 Task: Add an event with the title Third Team Huddle, date '2023/10/03', time 8:50 AM to 10:50 AMand add a description: Participants will be divided into teams, ensuring a mix of individuals from different departments or backgrounds. This encourages cross-team collaboration and allows participants to interact with colleagues they may not typically work closely with., put the event into Orange category, logged in from the account softage.8@softage.netand send the event invitation to softage.2@softage.net and softage.3@softage.net. Set a reminder for the event 1 hour before
Action: Mouse moved to (118, 165)
Screenshot: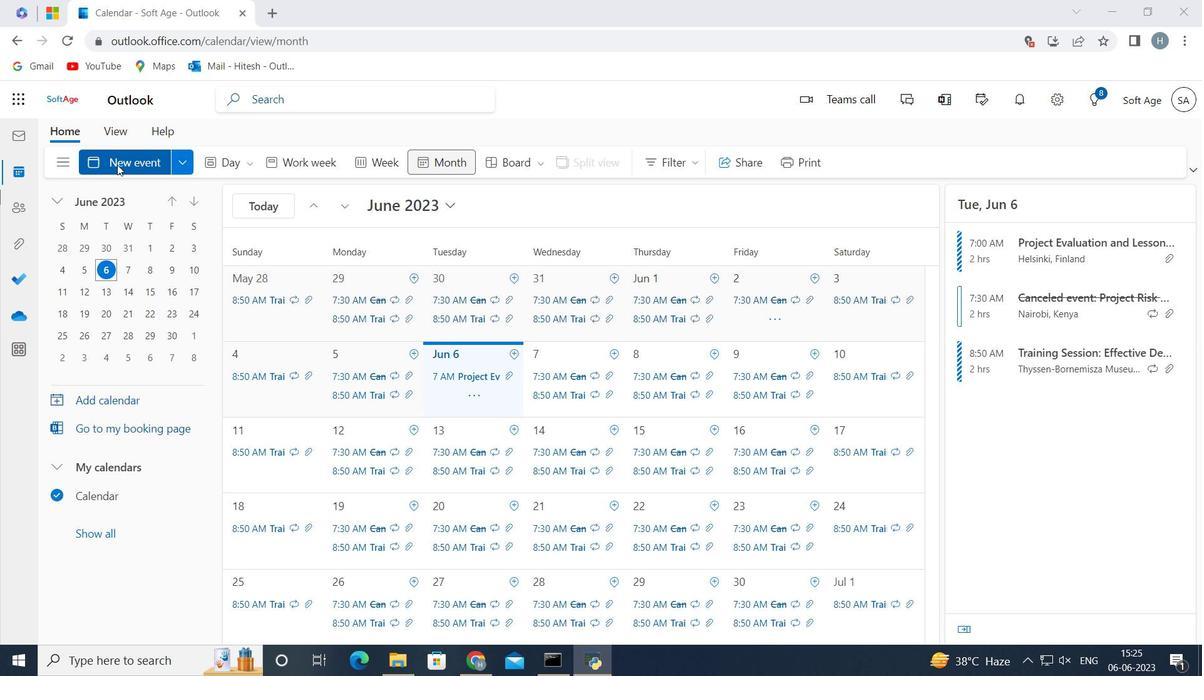 
Action: Mouse pressed left at (118, 165)
Screenshot: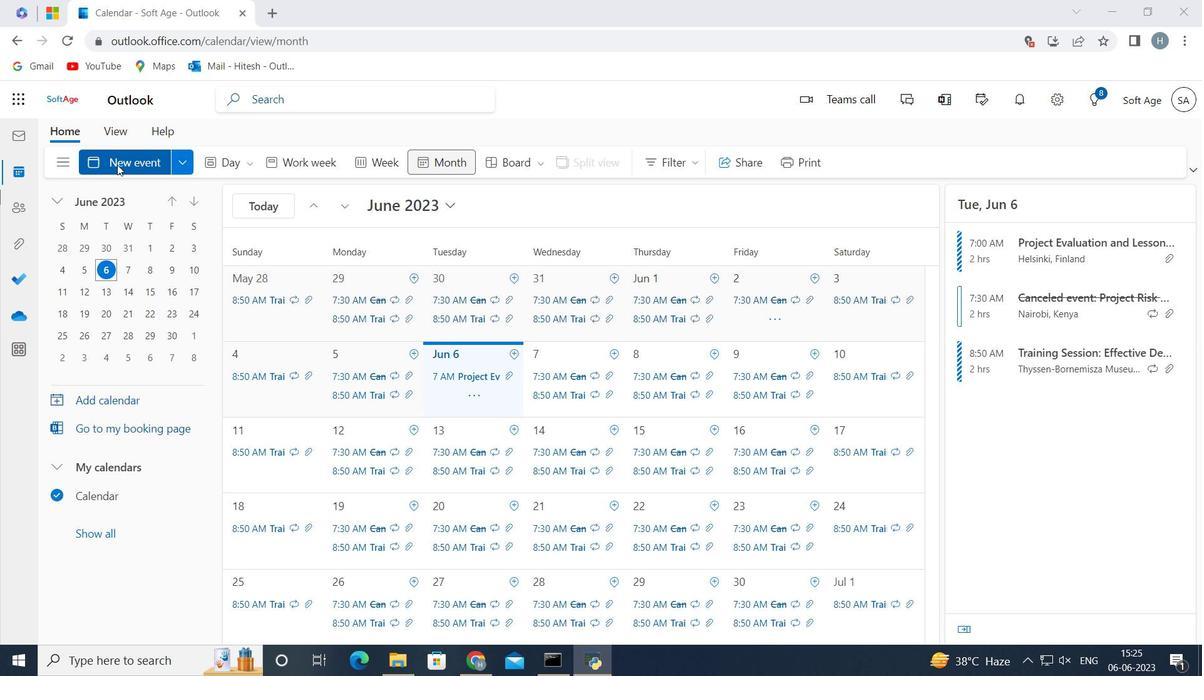 
Action: Mouse moved to (294, 253)
Screenshot: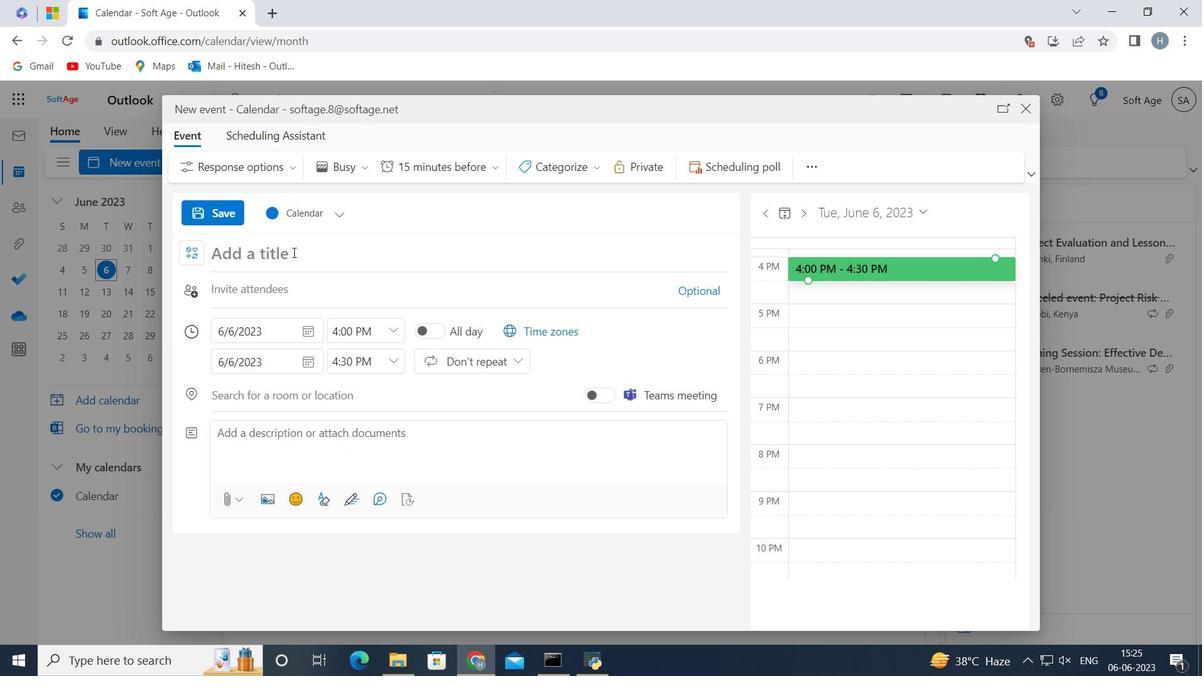 
Action: Mouse pressed left at (294, 253)
Screenshot: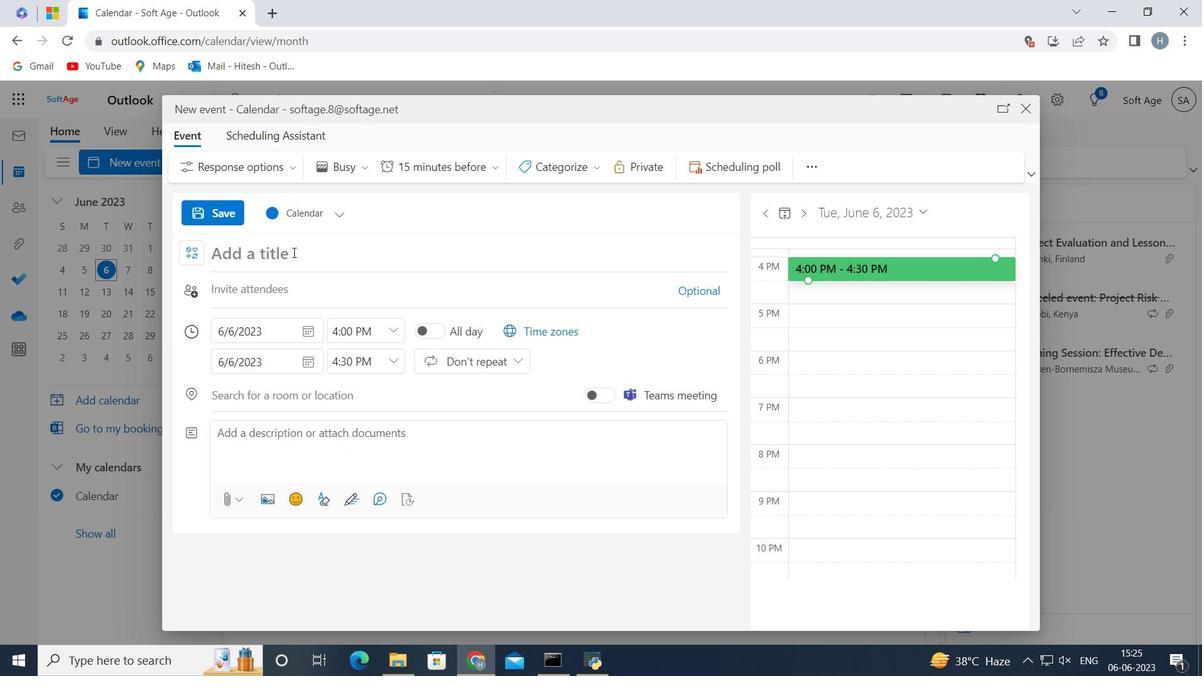 
Action: Key pressed <Key.shift>Third<Key.space><Key.shift>Team<Key.space><Key.shift>Huddle<Key.space>
Screenshot: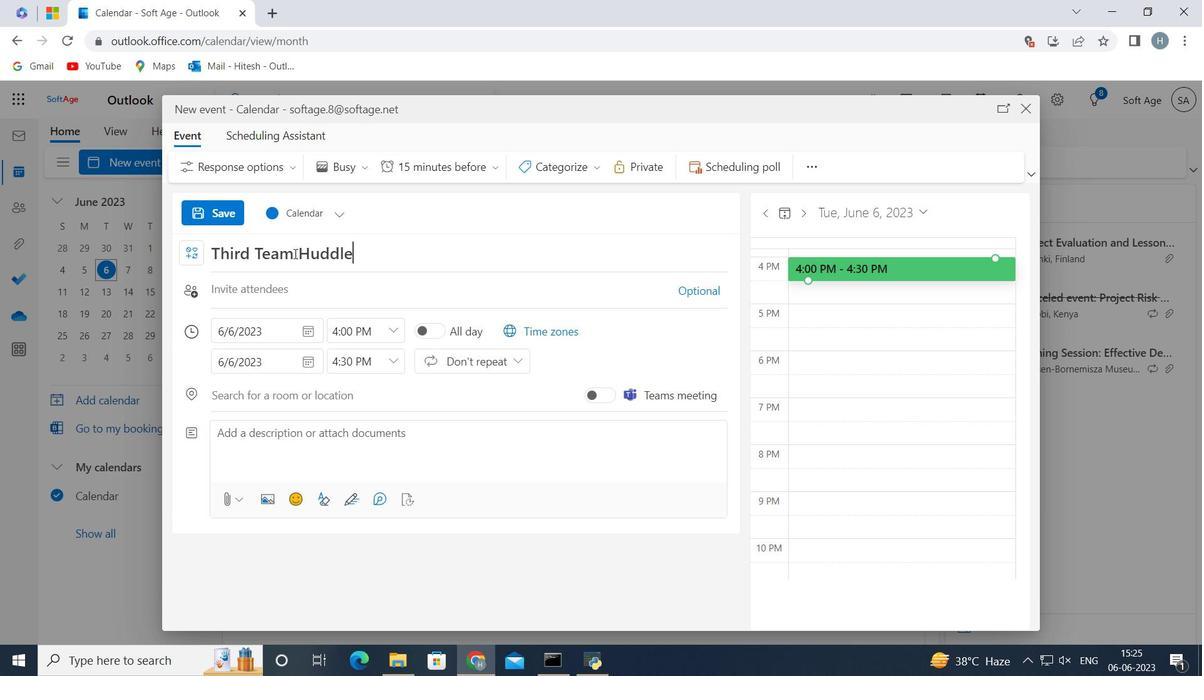 
Action: Mouse moved to (306, 333)
Screenshot: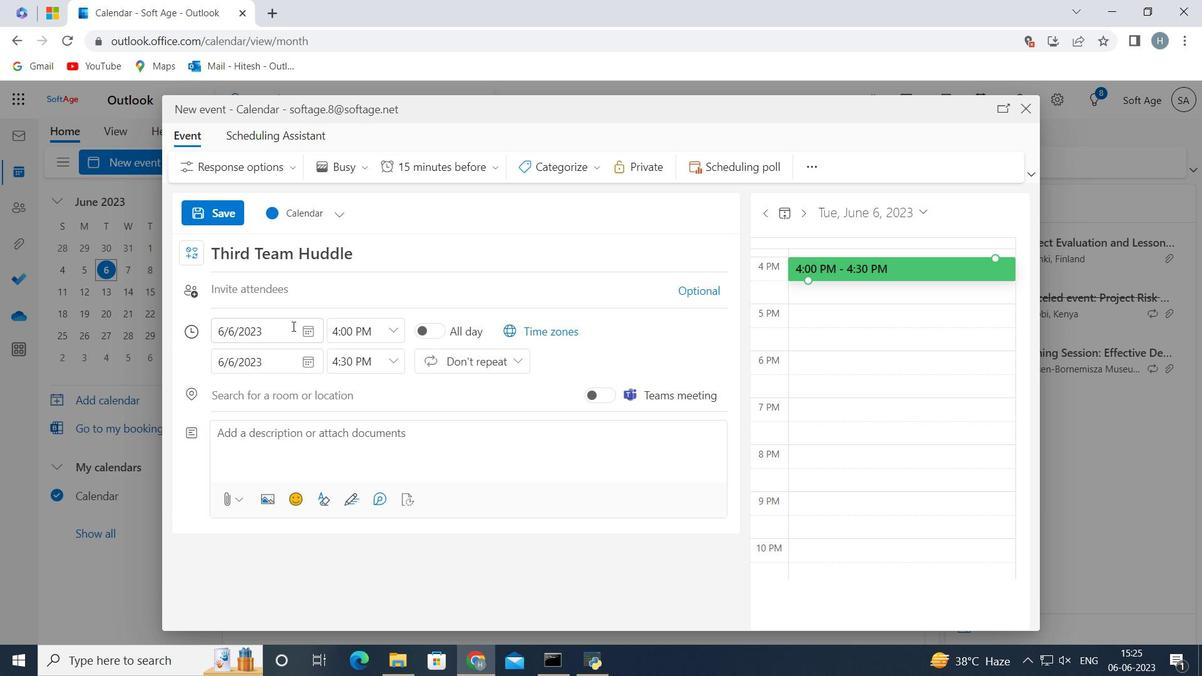 
Action: Mouse pressed left at (306, 333)
Screenshot: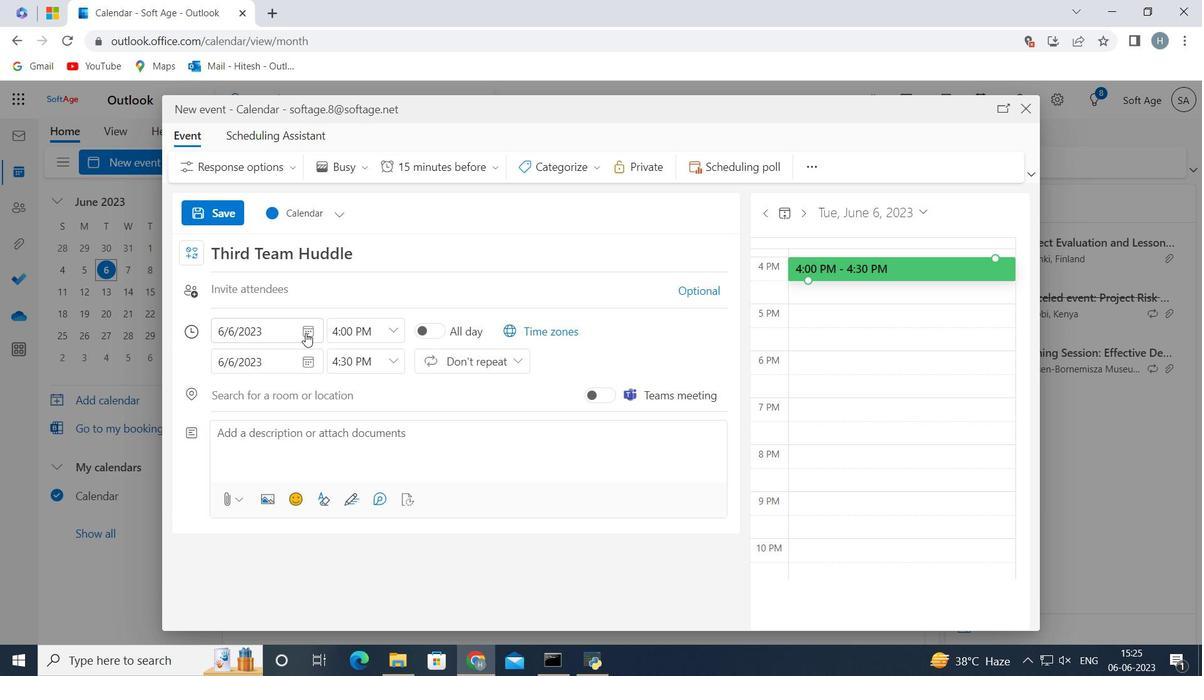 
Action: Mouse moved to (257, 361)
Screenshot: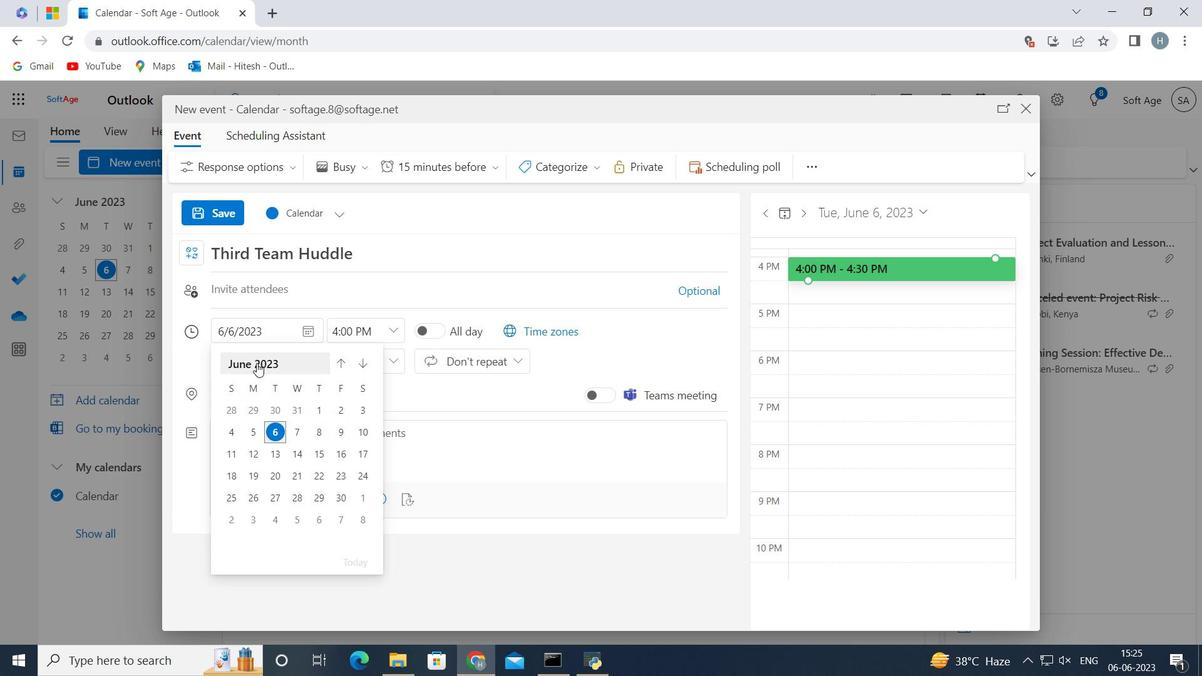 
Action: Mouse pressed left at (257, 361)
Screenshot: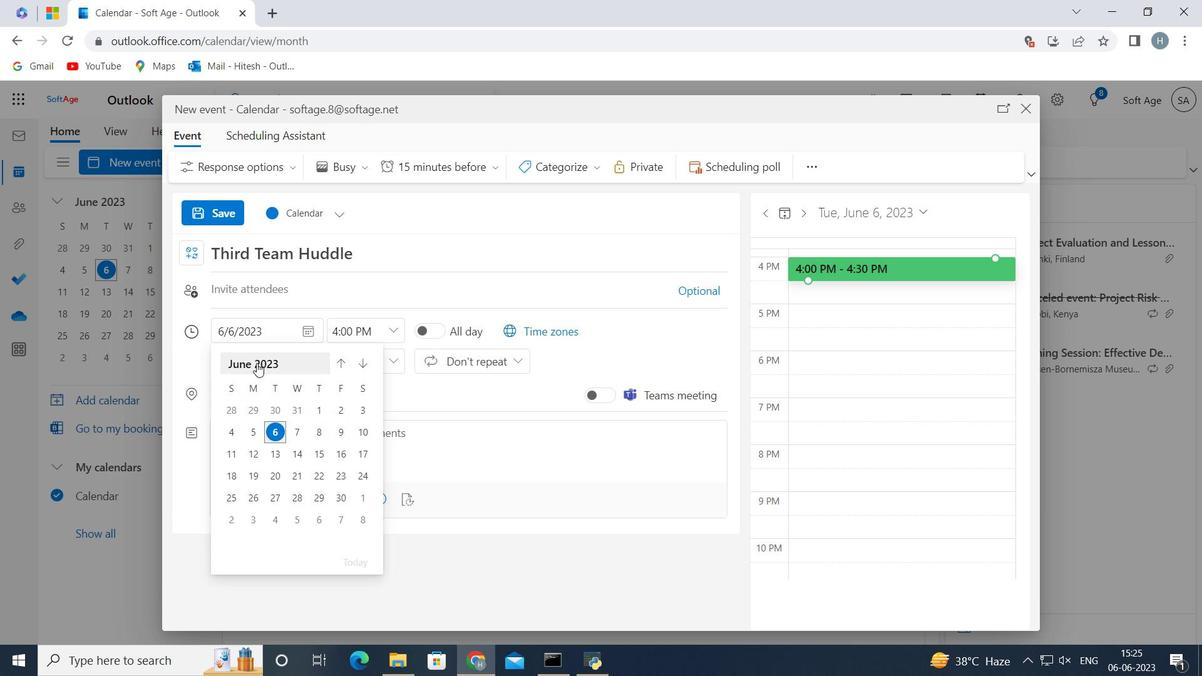 
Action: Mouse moved to (258, 361)
Screenshot: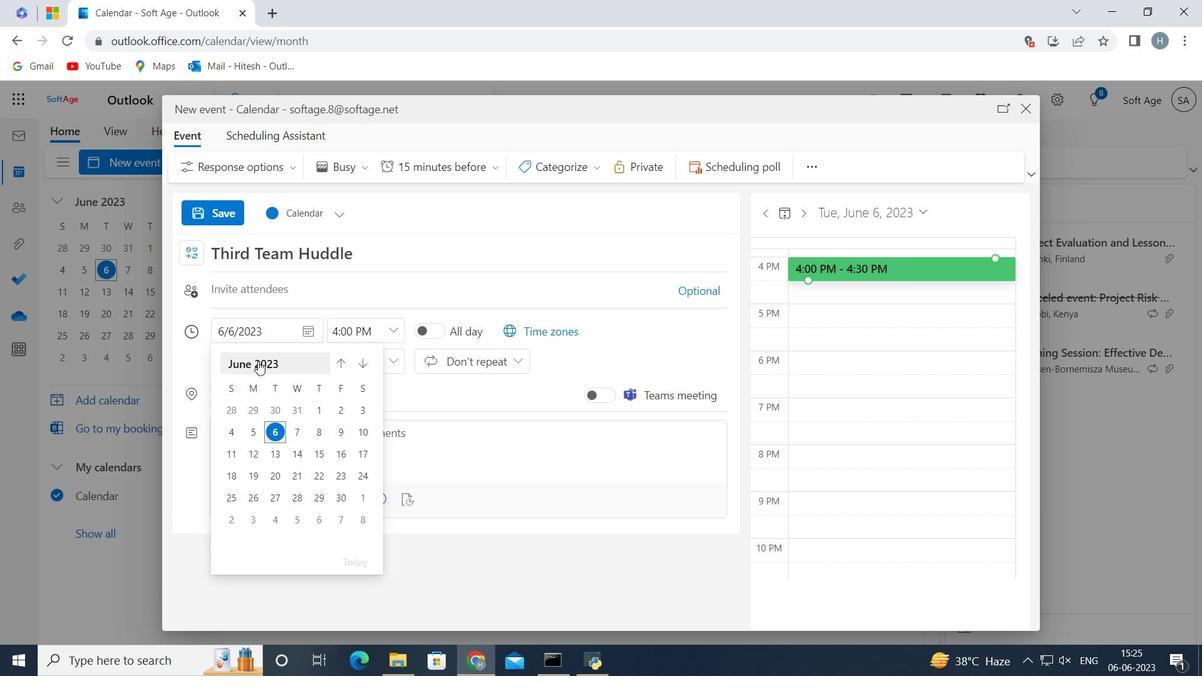 
Action: Mouse pressed left at (258, 361)
Screenshot: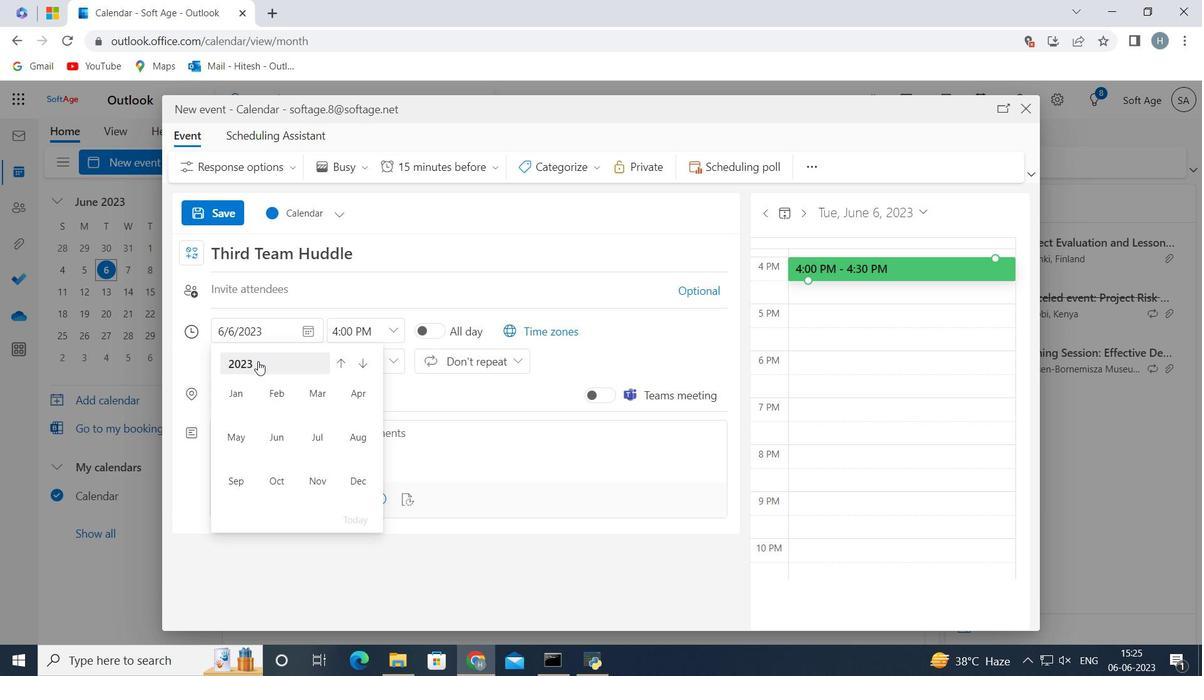 
Action: Mouse moved to (366, 396)
Screenshot: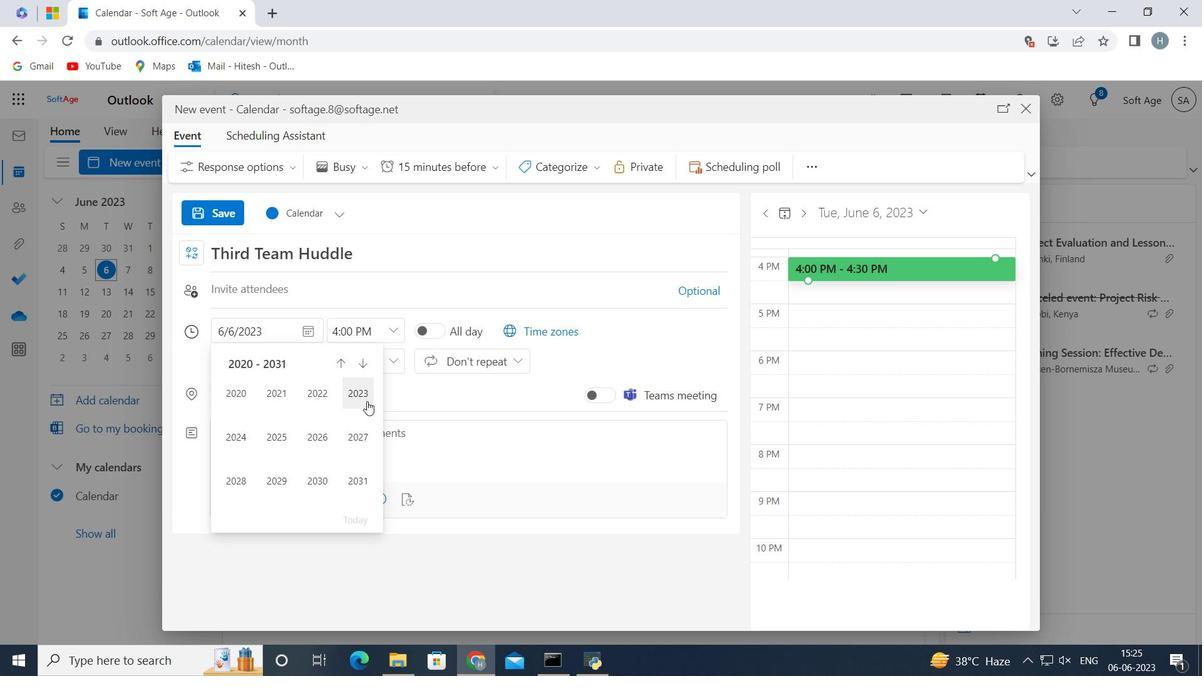 
Action: Mouse pressed left at (366, 396)
Screenshot: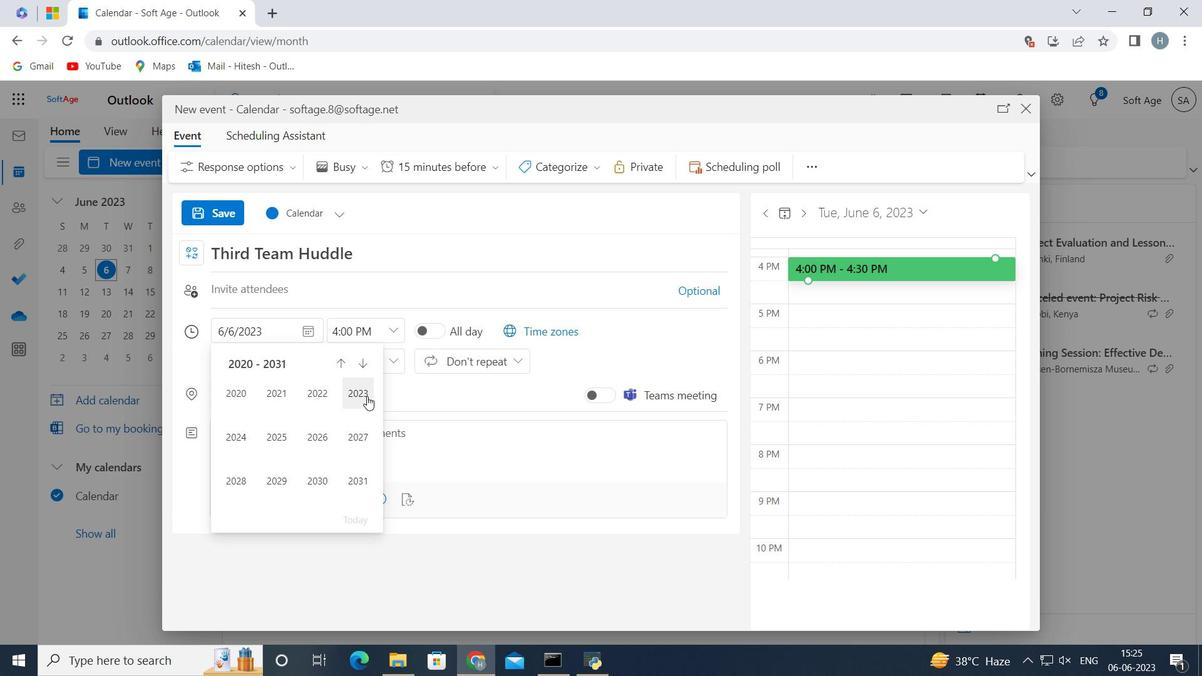 
Action: Mouse moved to (271, 479)
Screenshot: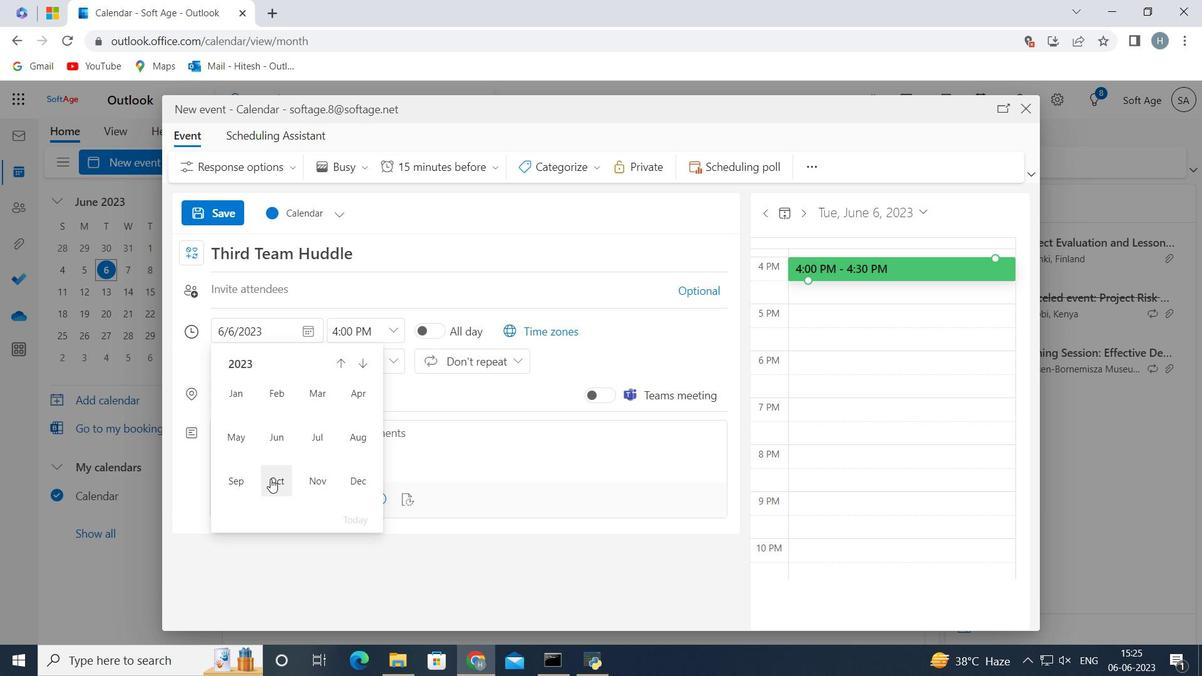 
Action: Mouse pressed left at (271, 479)
Screenshot: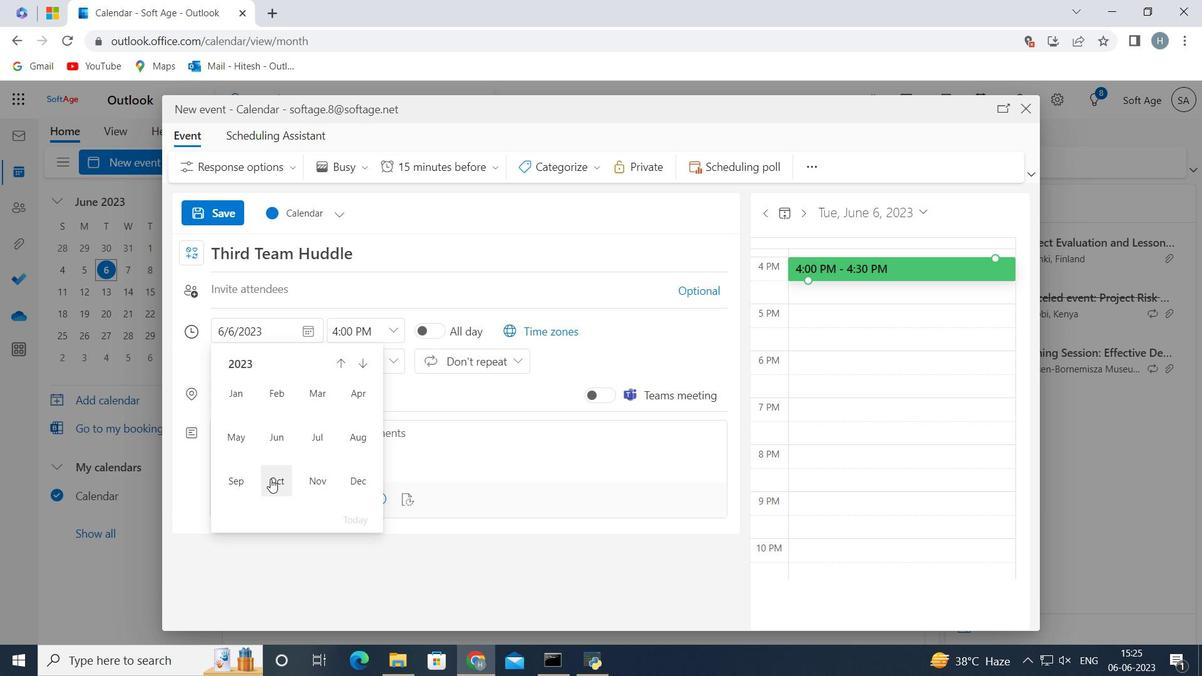 
Action: Mouse moved to (283, 409)
Screenshot: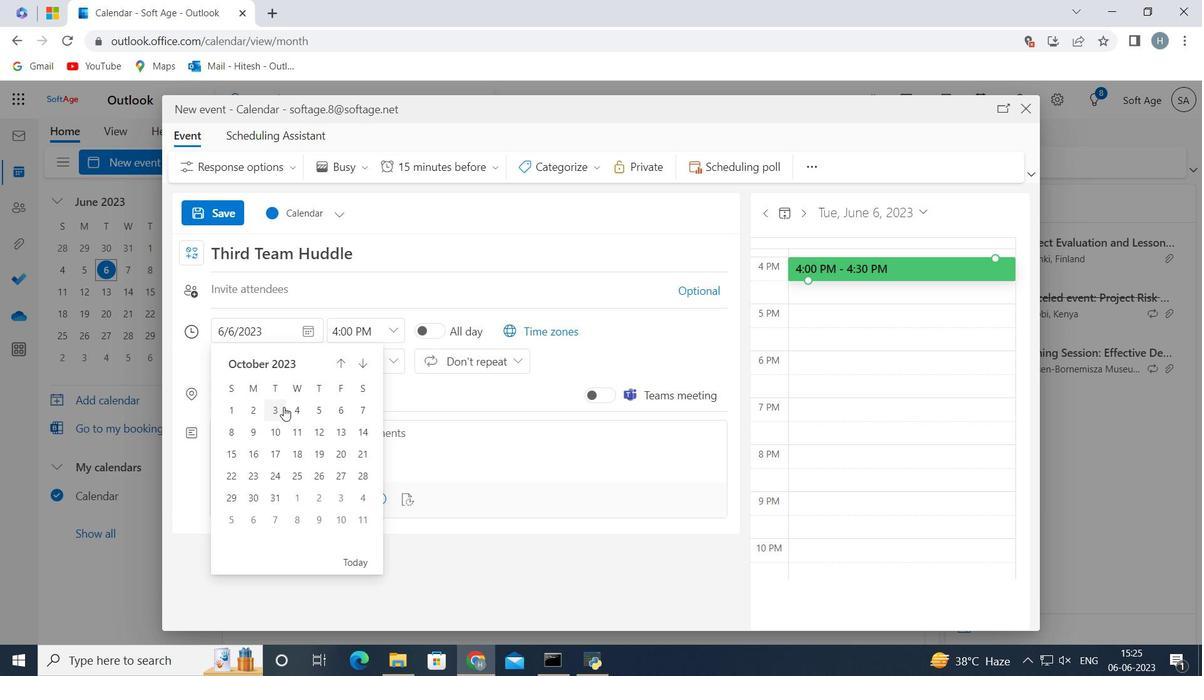 
Action: Mouse pressed left at (283, 409)
Screenshot: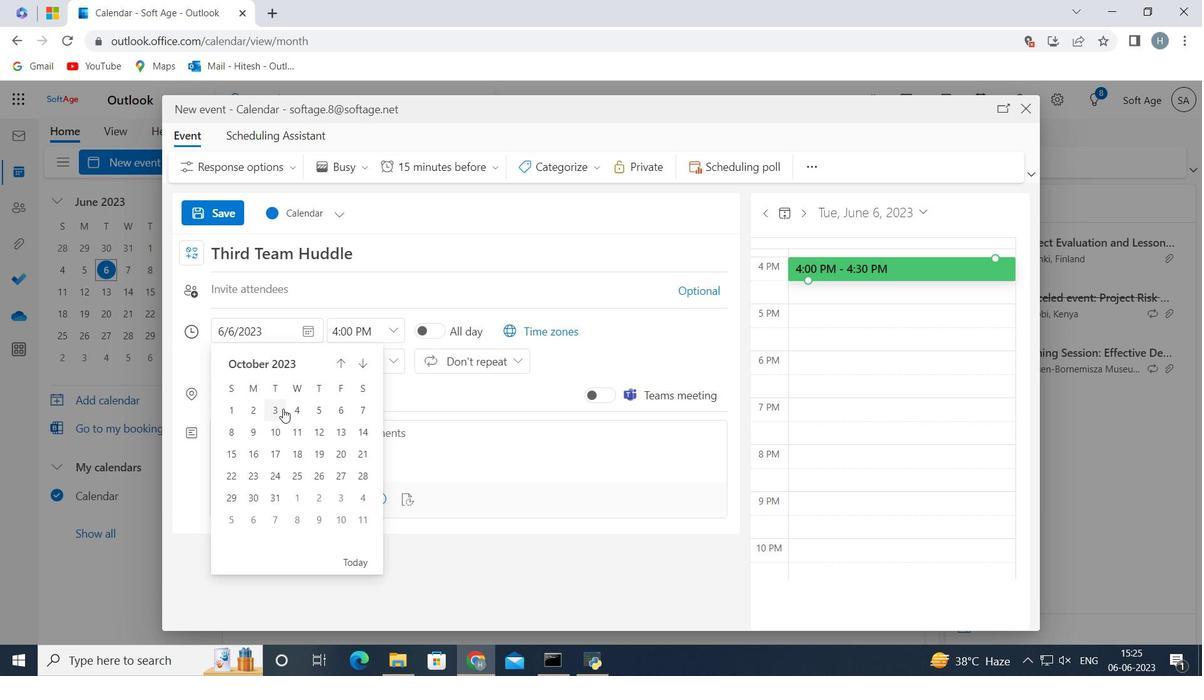 
Action: Mouse moved to (392, 331)
Screenshot: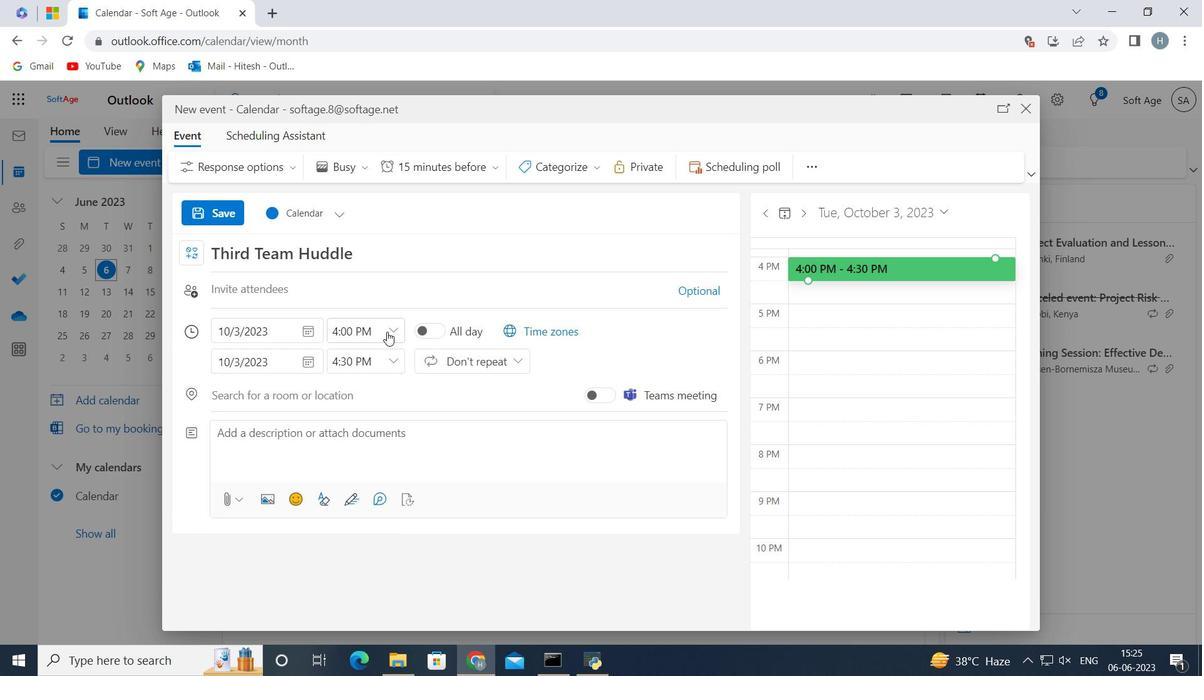 
Action: Mouse pressed left at (392, 331)
Screenshot: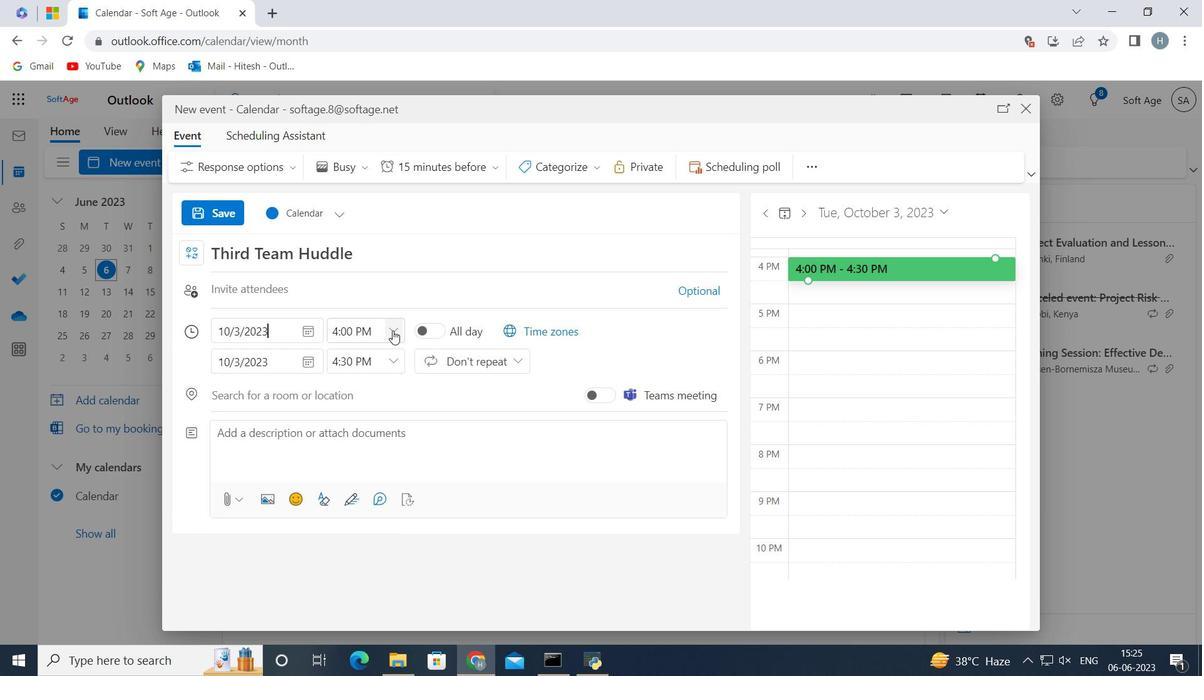
Action: Mouse moved to (377, 414)
Screenshot: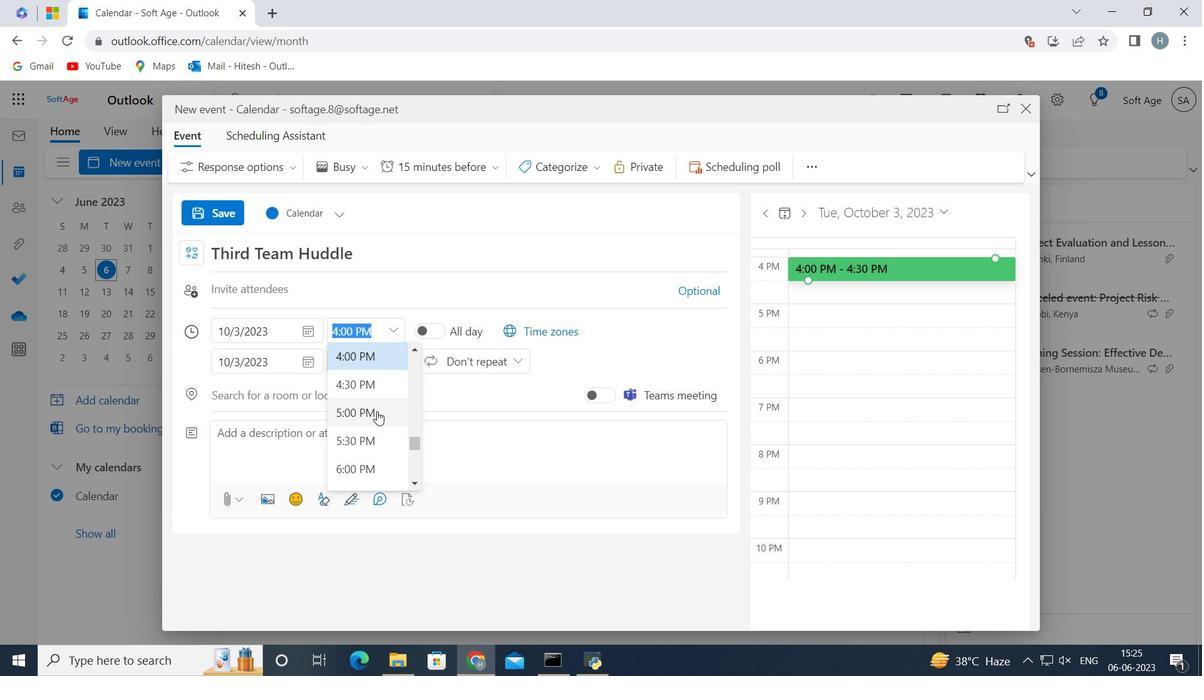 
Action: Mouse scrolled (377, 415) with delta (0, 0)
Screenshot: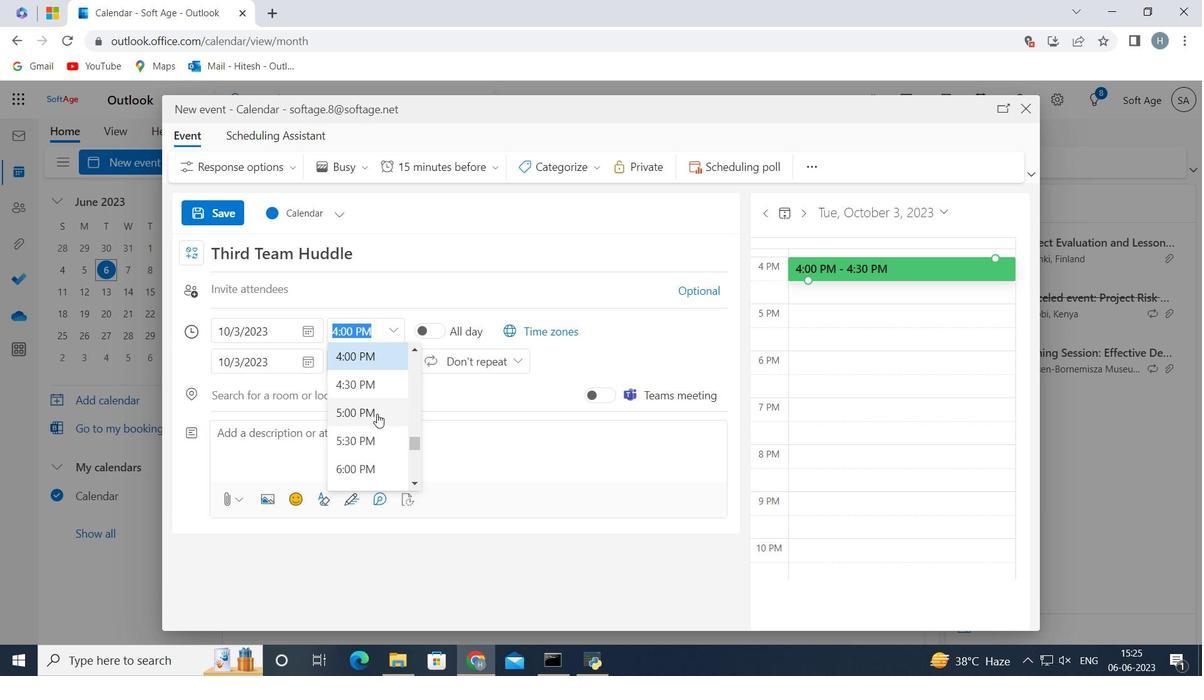 
Action: Mouse scrolled (377, 415) with delta (0, 0)
Screenshot: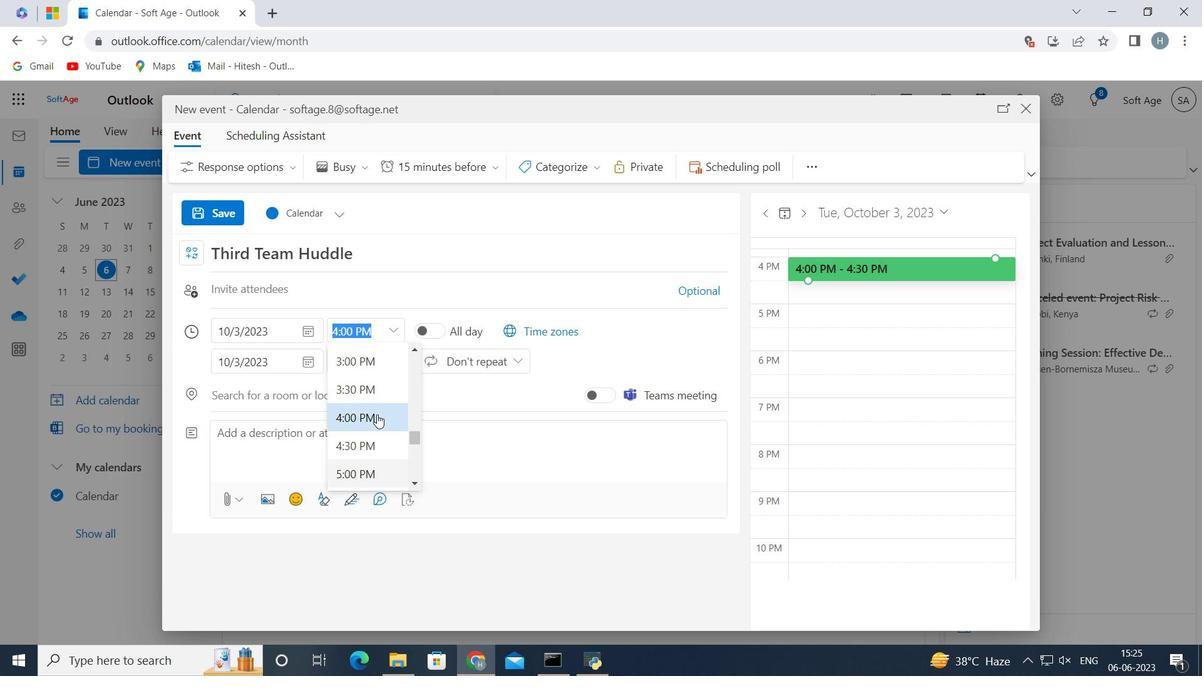 
Action: Mouse scrolled (377, 415) with delta (0, 0)
Screenshot: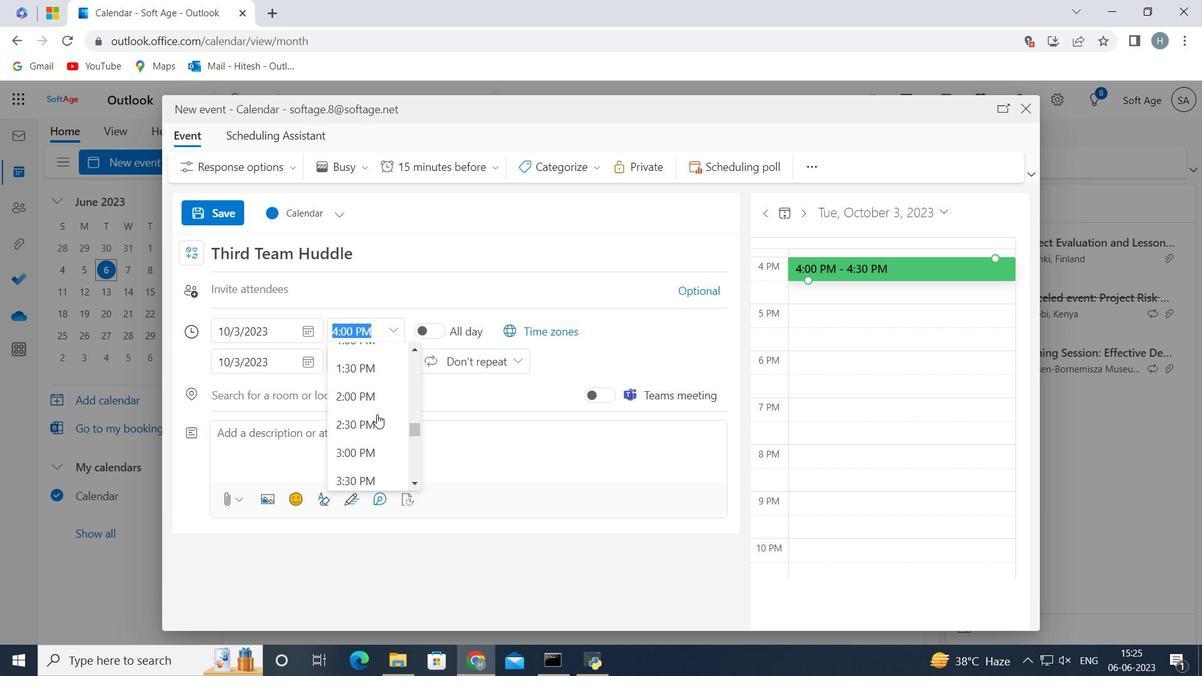 
Action: Mouse scrolled (377, 415) with delta (0, 0)
Screenshot: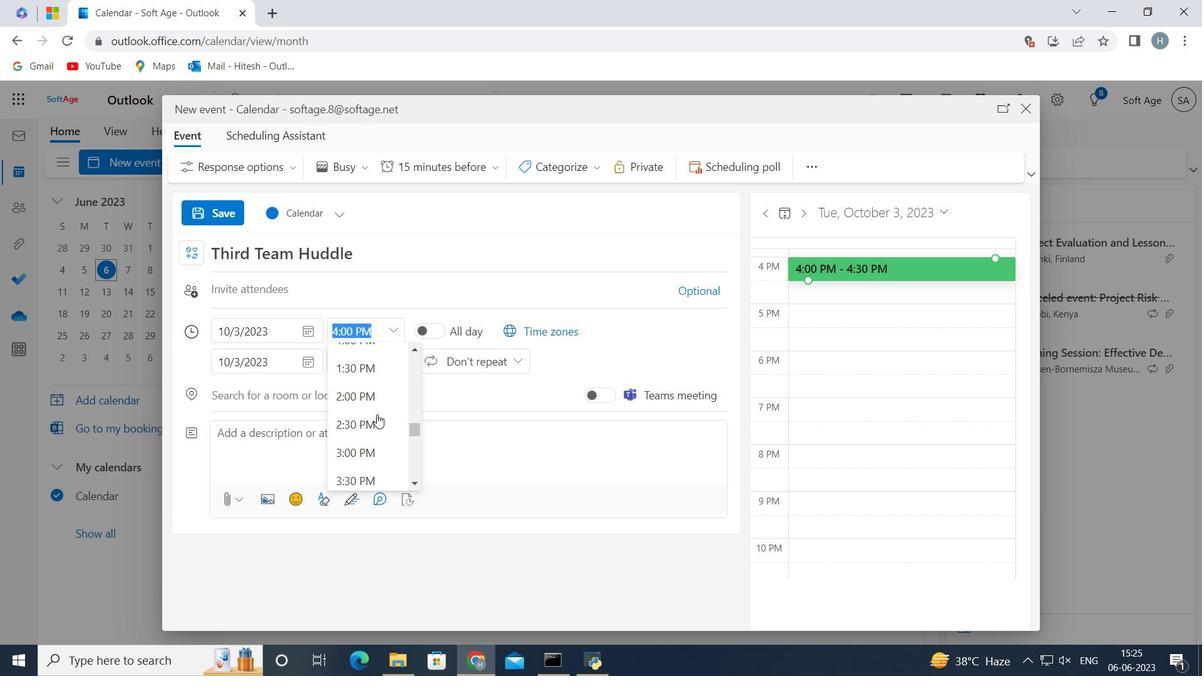 
Action: Mouse scrolled (377, 415) with delta (0, 0)
Screenshot: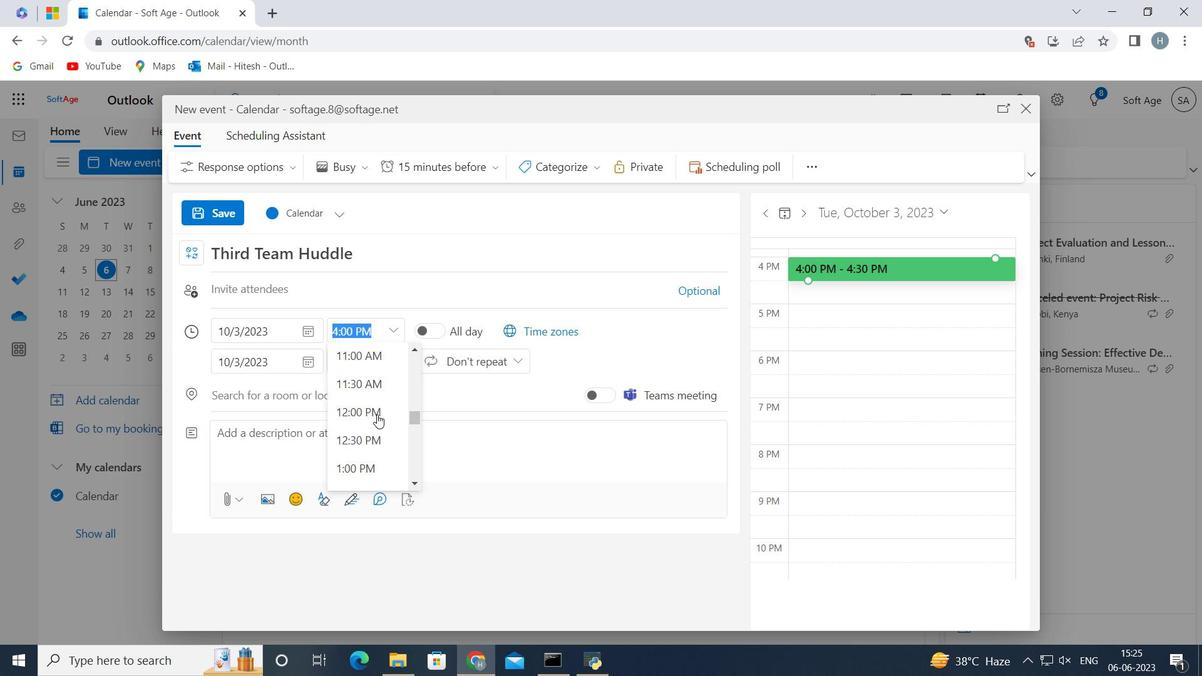 
Action: Mouse moved to (377, 415)
Screenshot: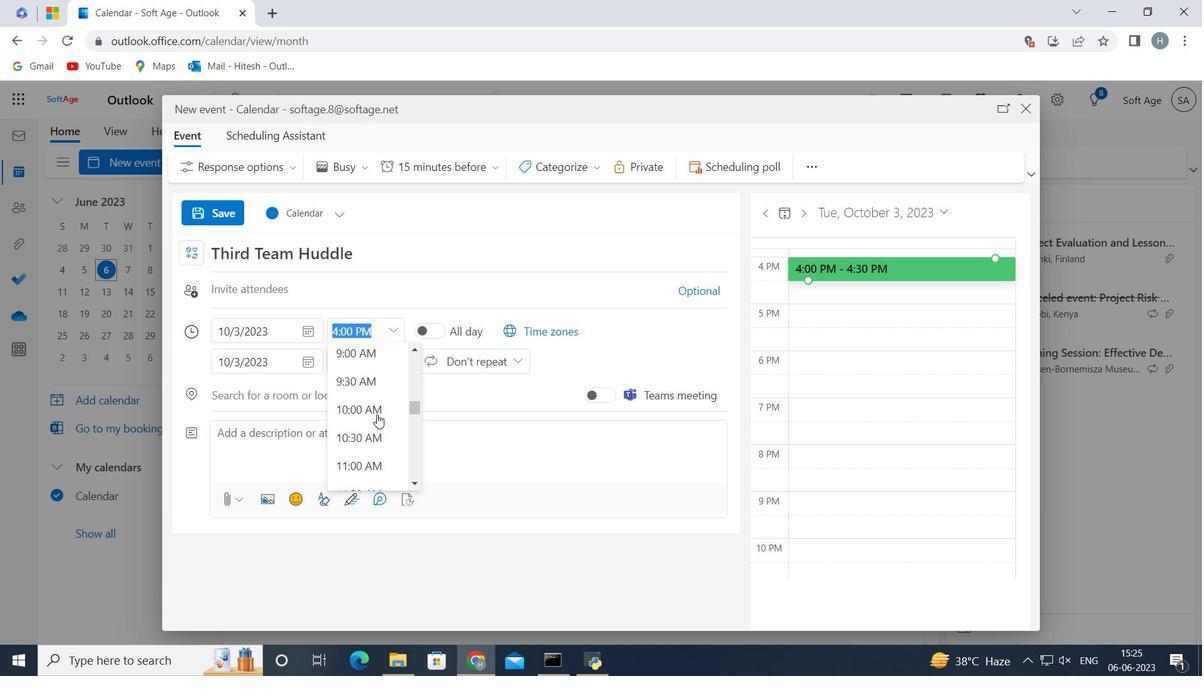 
Action: Mouse scrolled (377, 415) with delta (0, 0)
Screenshot: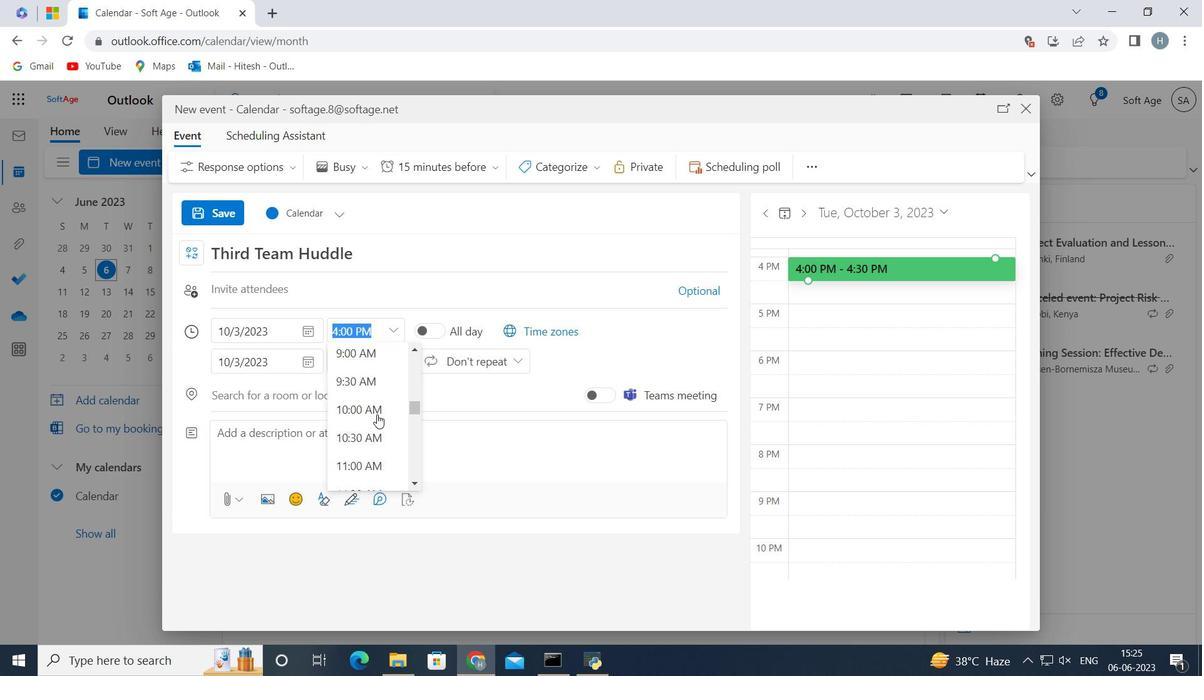 
Action: Mouse moved to (355, 399)
Screenshot: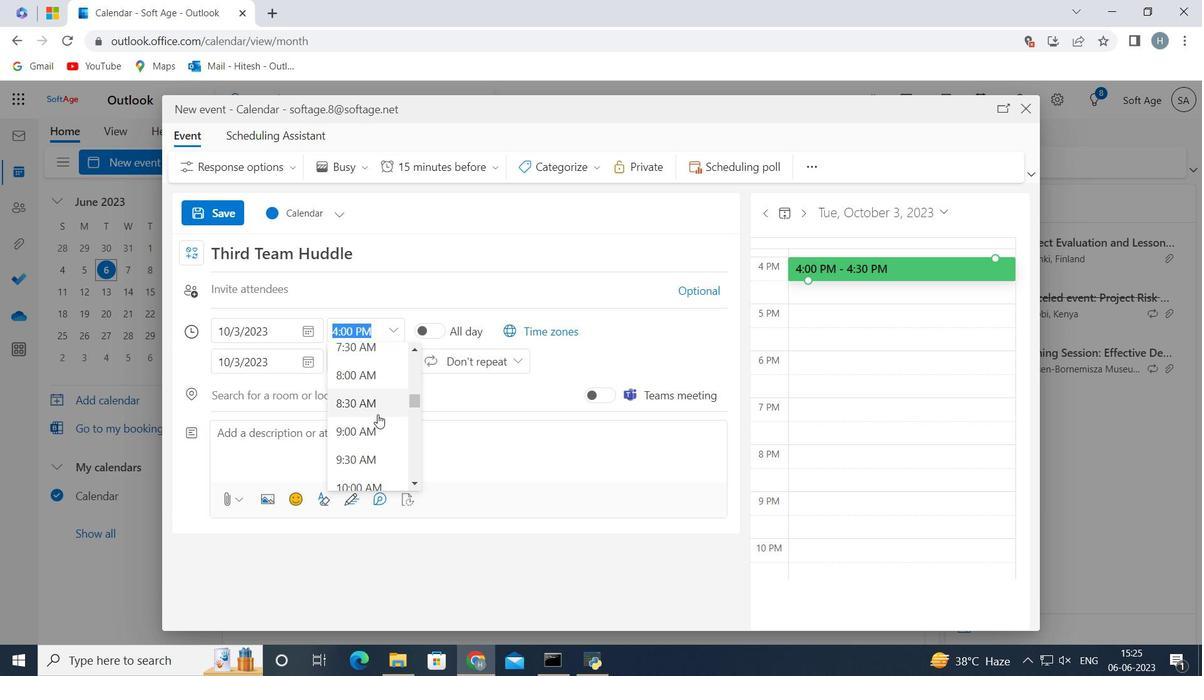 
Action: Mouse pressed left at (355, 399)
Screenshot: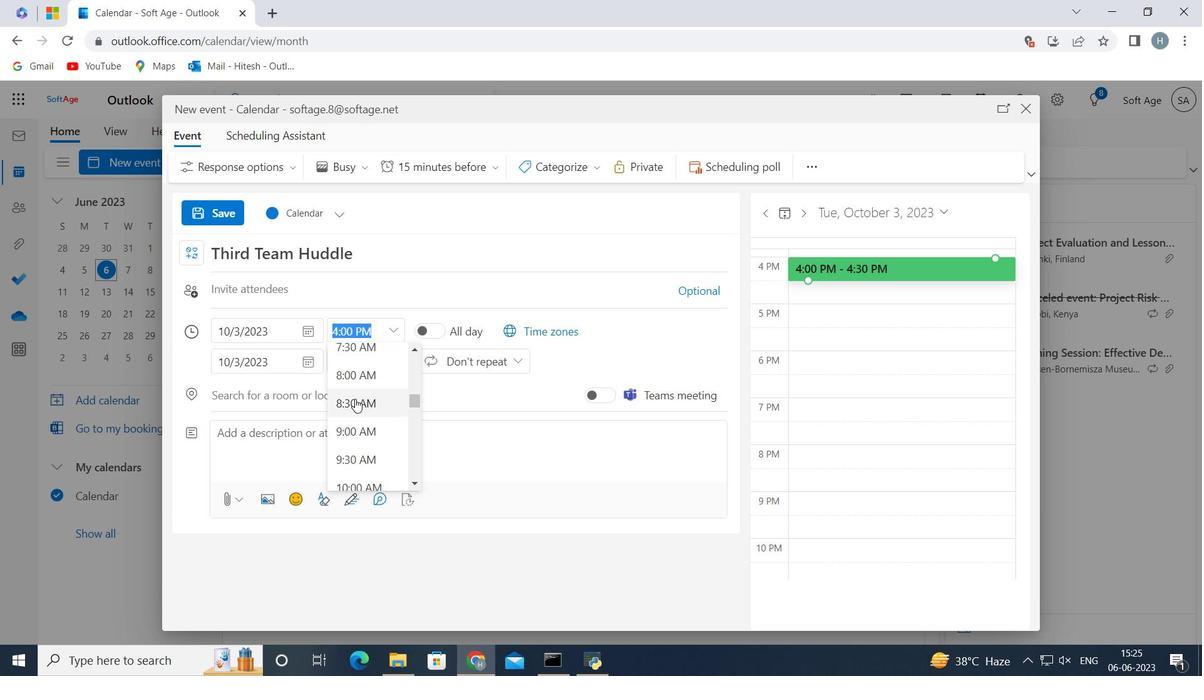 
Action: Mouse moved to (352, 328)
Screenshot: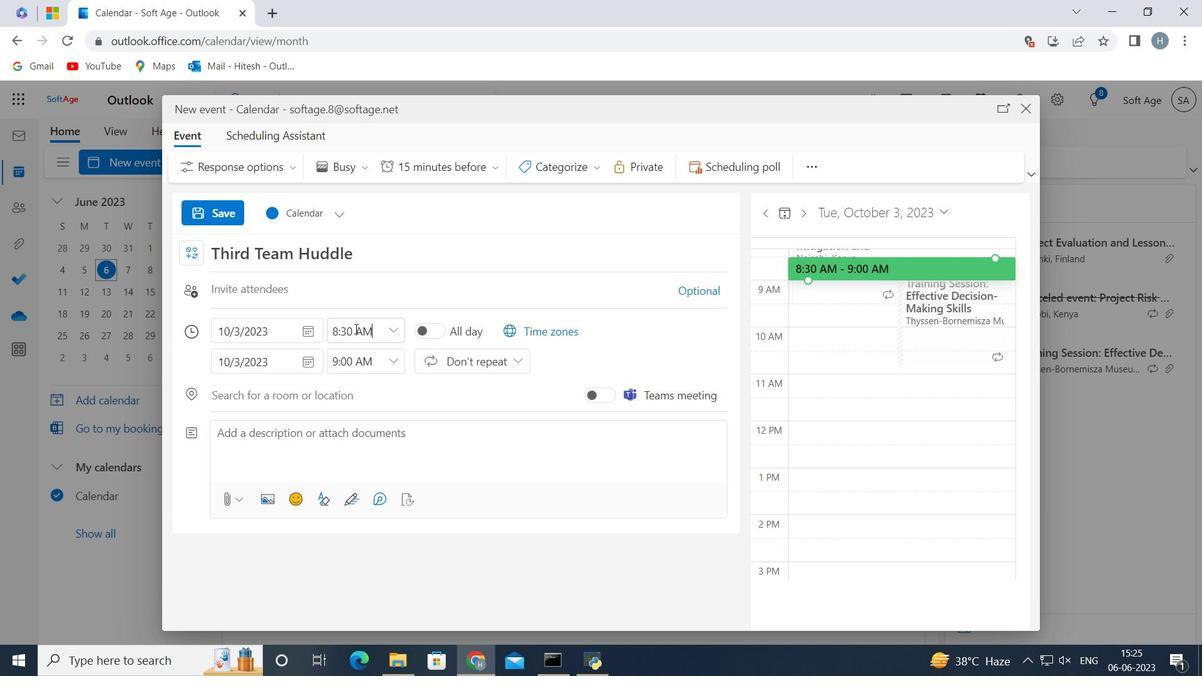 
Action: Mouse pressed left at (352, 328)
Screenshot: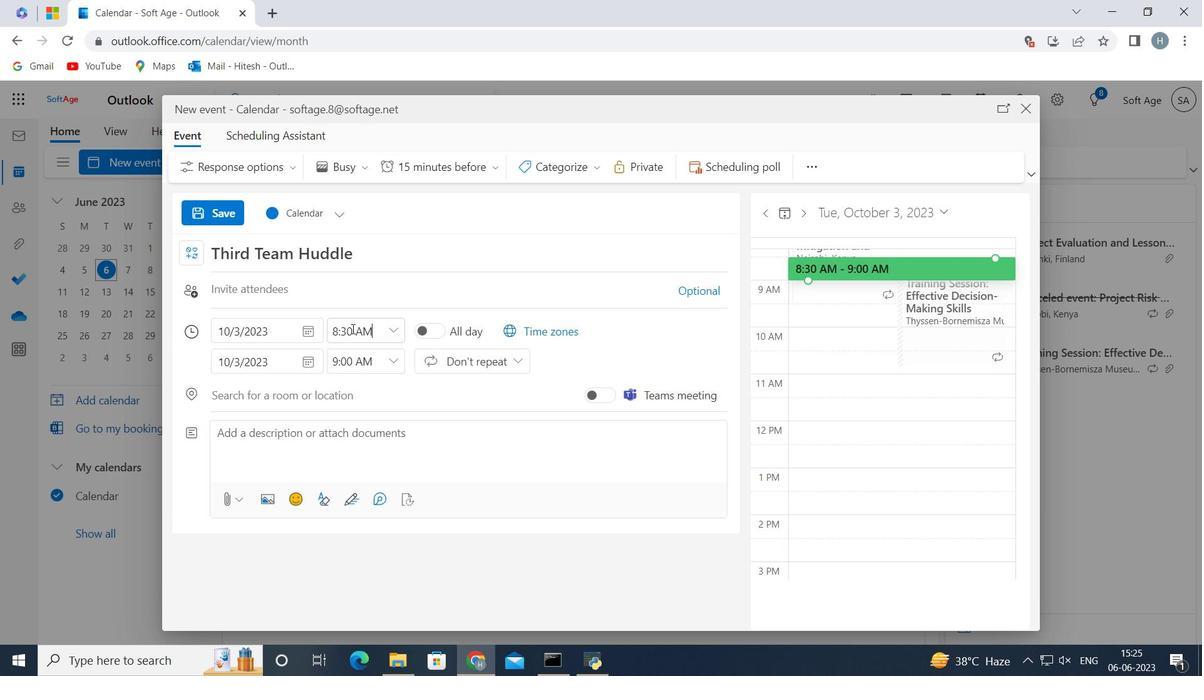 
Action: Key pressed <Key.backspace><Key.backspace>50
Screenshot: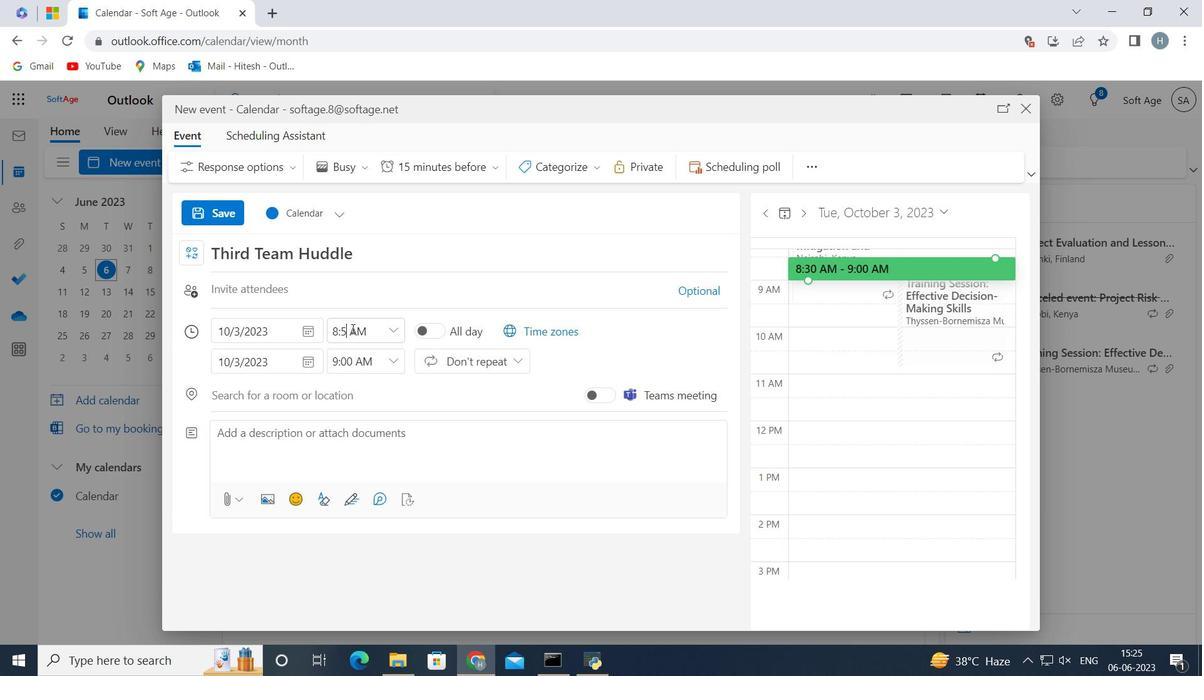 
Action: Mouse moved to (395, 358)
Screenshot: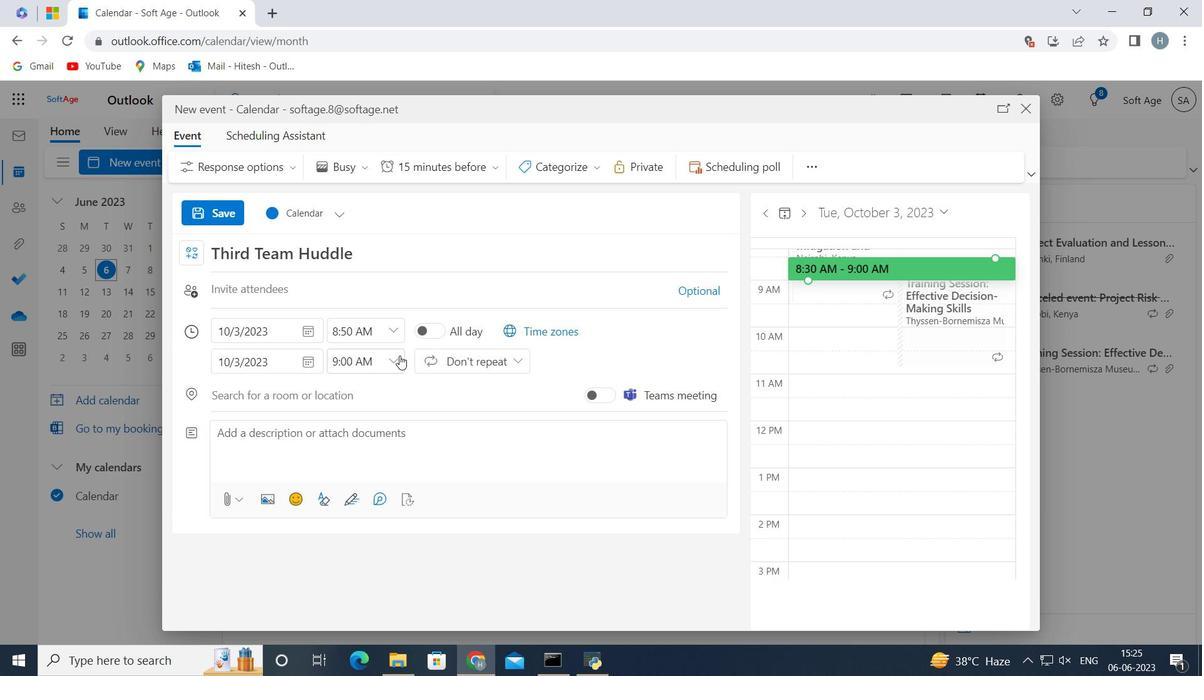 
Action: Mouse pressed left at (395, 358)
Screenshot: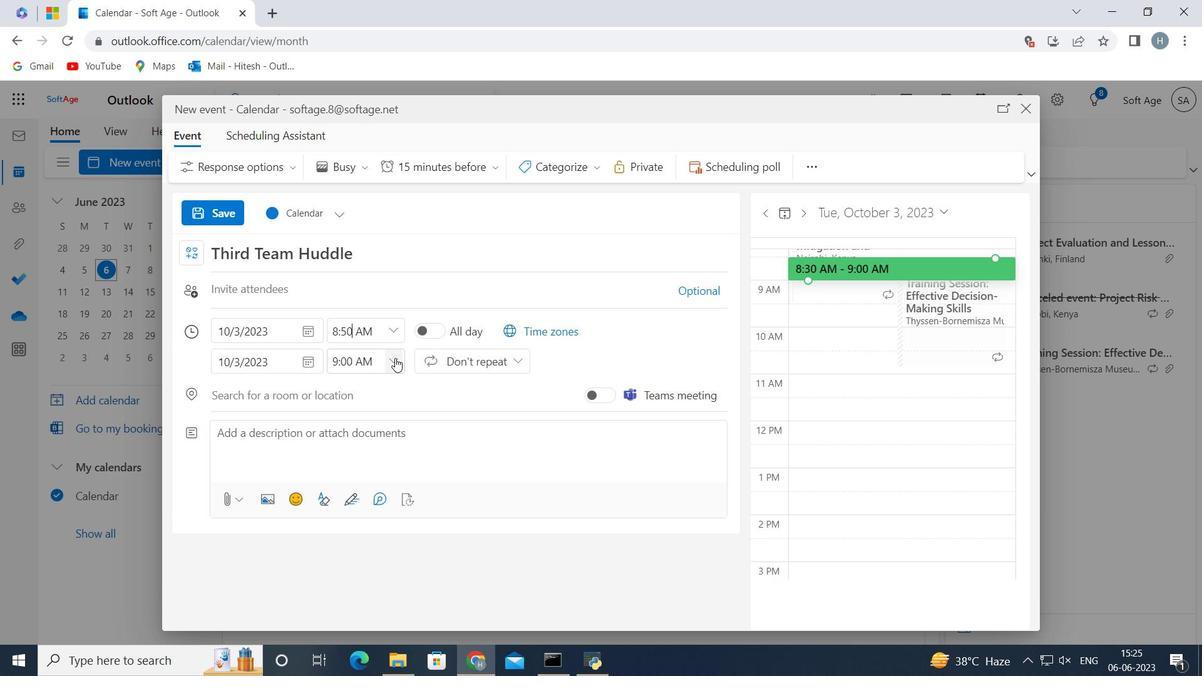 
Action: Mouse moved to (396, 475)
Screenshot: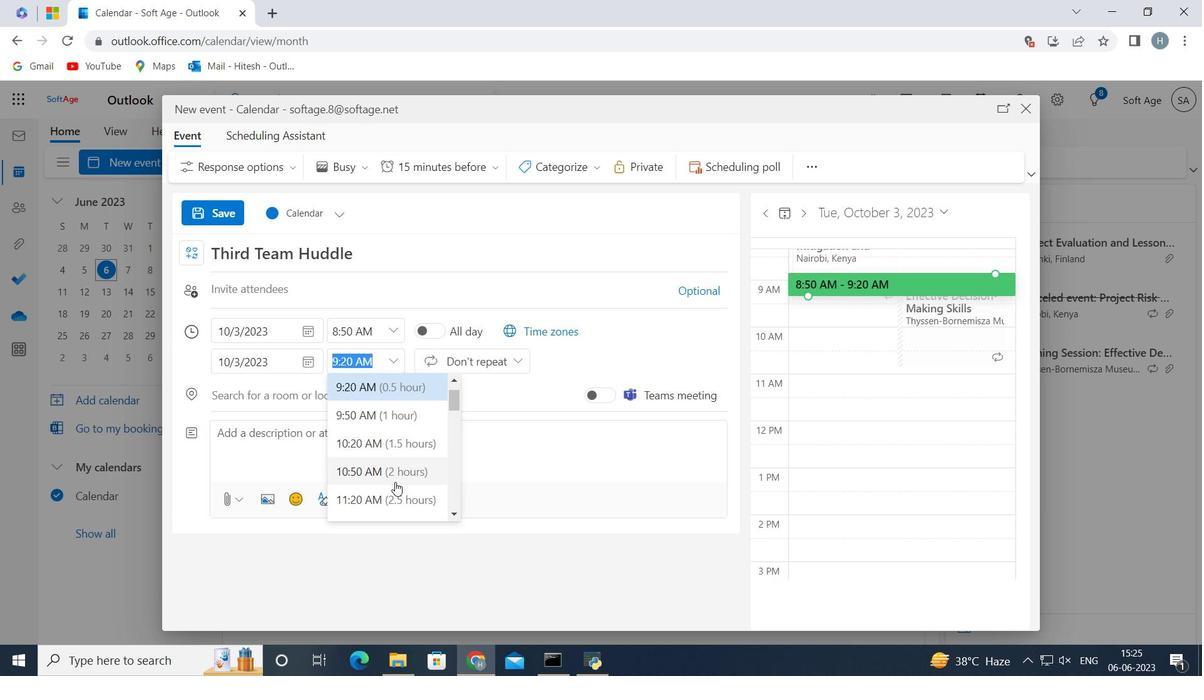 
Action: Mouse pressed left at (396, 475)
Screenshot: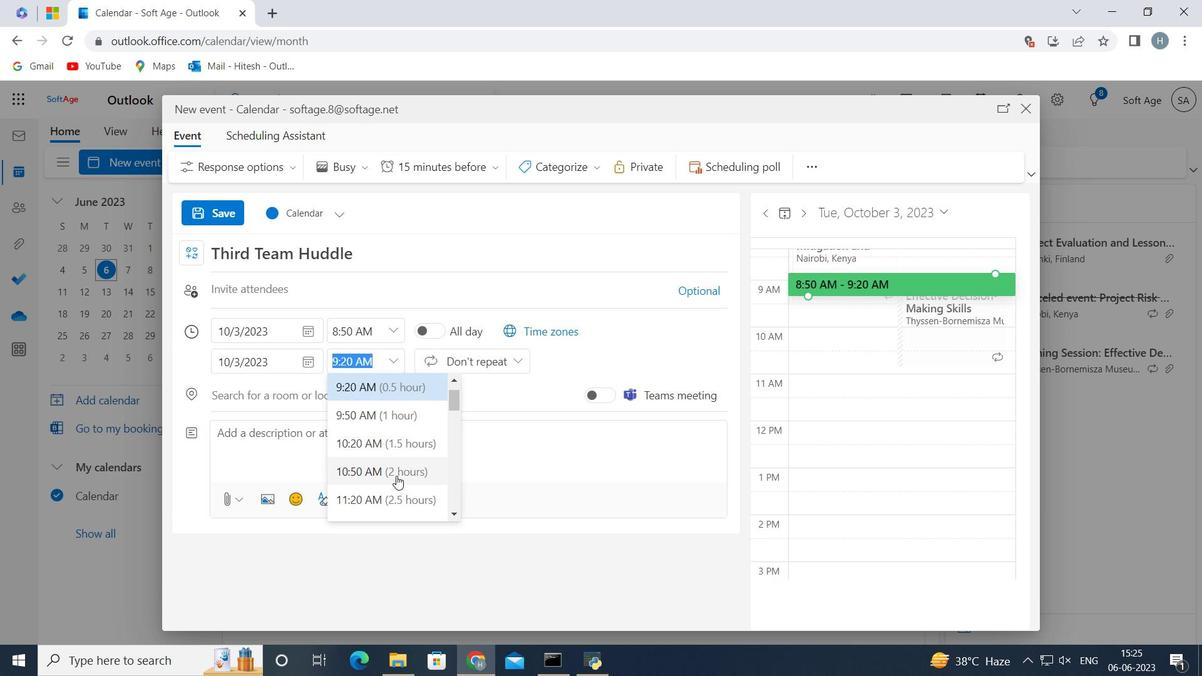 
Action: Mouse moved to (413, 437)
Screenshot: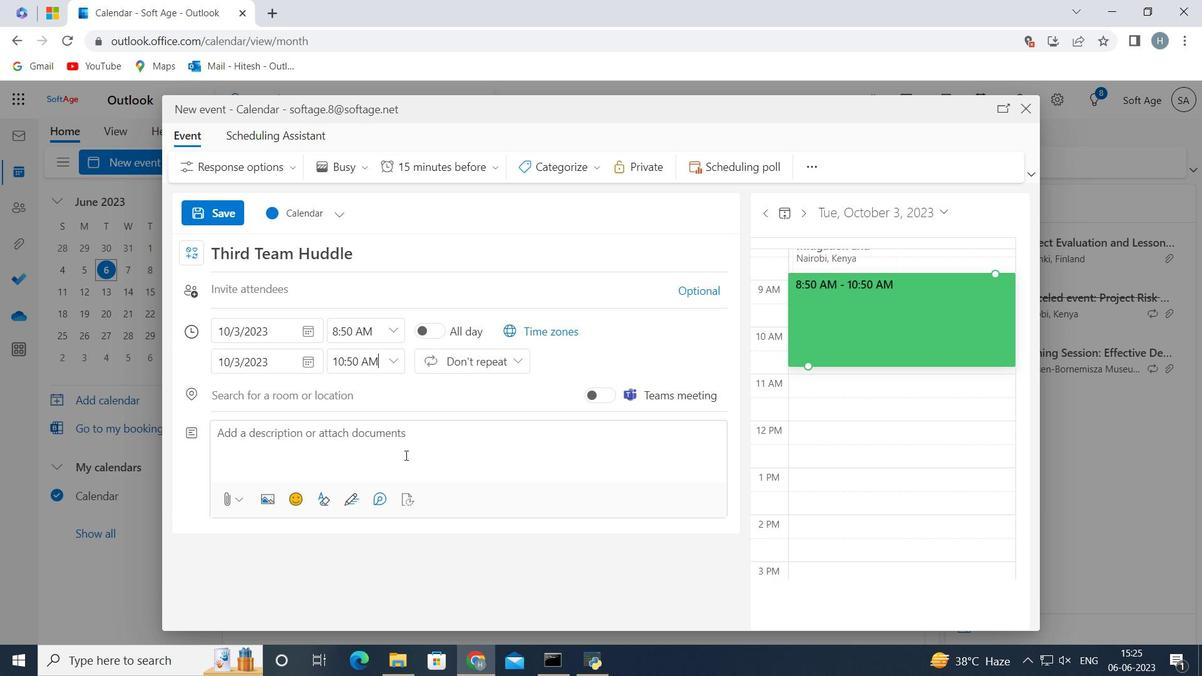 
Action: Mouse pressed left at (413, 437)
Screenshot: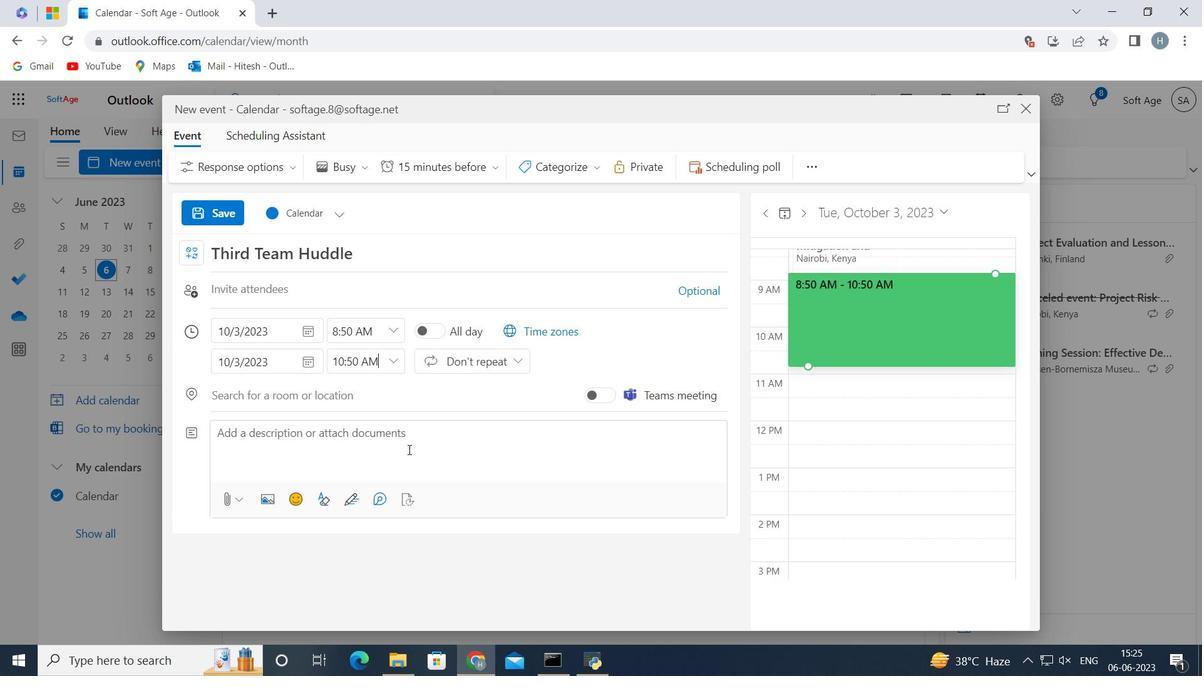 
Action: Key pressed <Key.shift>Participants<Key.space>will<Key.space>be<Key.space>divided<Key.space>into<Key.space>tr<Key.backspace>eams,<Key.space>ensuring<Key.space>a<Key.space>mix<Key.space>of<Key.space>individuals<Key.space>from<Key.space>different<Key.space>departments<Key.space>or<Key.space>bachgrounds.<Key.space><Key.shift>This<Key.backspace><Key.backspace><Key.backspace><Key.backspace><Key.backspace><Key.backspace><Key.backspace><Key.backspace><Key.backspace><Key.backspace><Key.backspace><Key.backspace><Key.backspace><Key.backspace>kgrounds.<Key.space><Key.shift>This<Key.space>encourage<Key.space>cross-team<Key.space>collav<Key.backspace>boration<Key.space>and<Key.space>allows<Key.space>participants<Key.space>r<Key.backspace>to<Key.space>interect<Key.space>with<Key.backspace><Key.backspace><Key.backspace><Key.backspace><Key.backspace><Key.backspace><Key.backspace><Key.backspace>act<Key.space>with<Key.space>colleagues<Key.space>they<Key.space>may<Key.space>not<Key.space>typically<Key.space>work<Key.space>closely<Key.space>with.<Key.space>
Screenshot: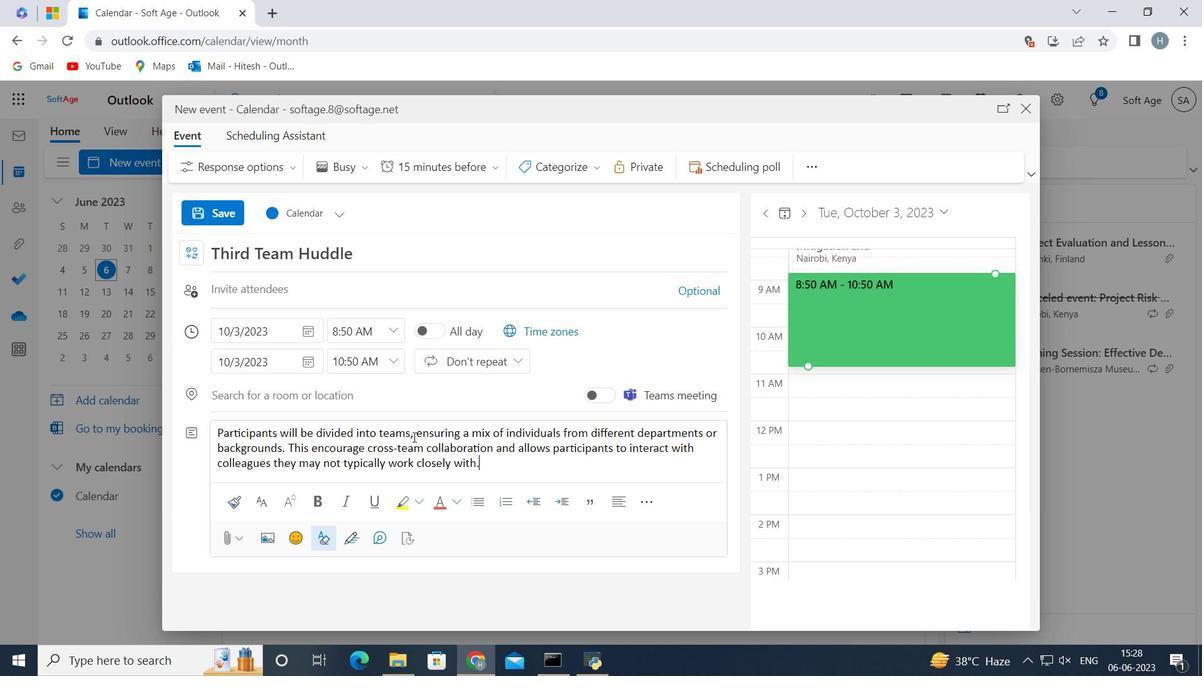 
Action: Mouse moved to (541, 159)
Screenshot: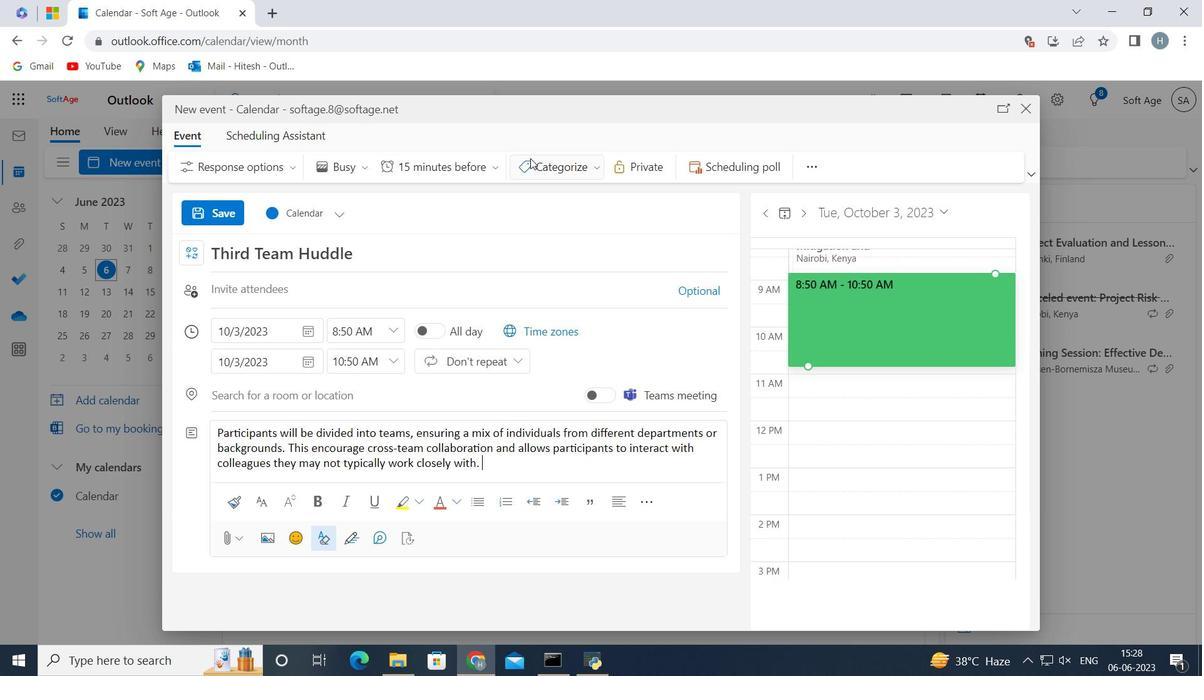 
Action: Mouse pressed left at (541, 159)
Screenshot: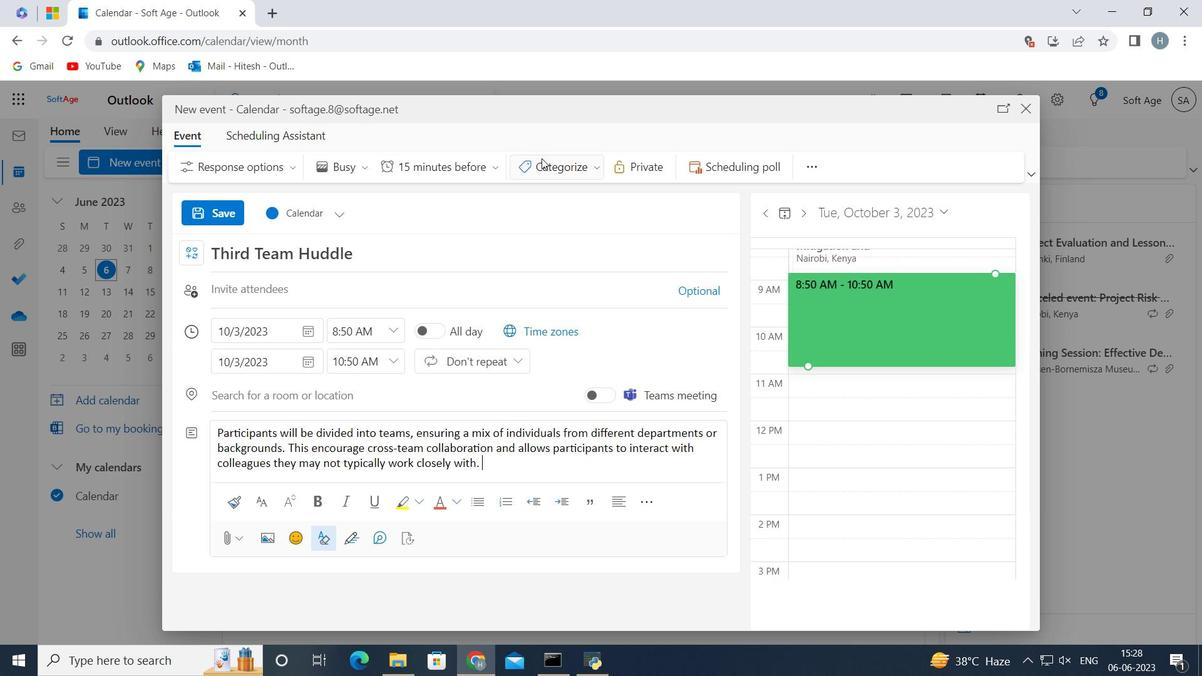 
Action: Mouse moved to (570, 247)
Screenshot: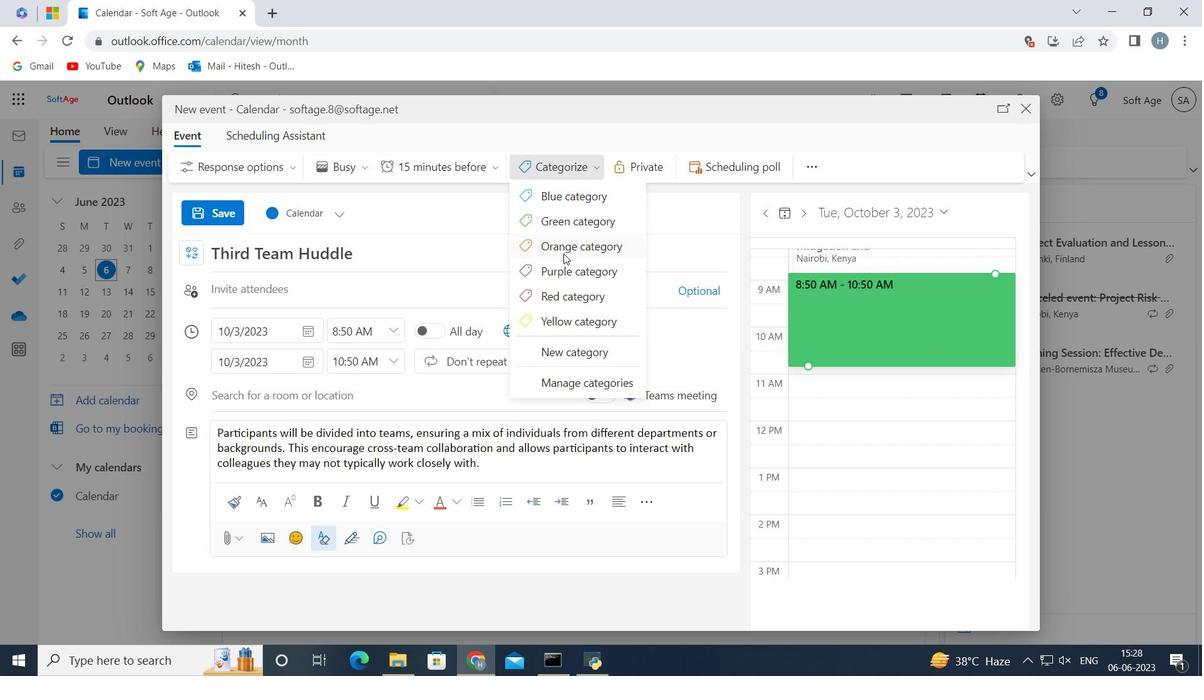 
Action: Mouse pressed left at (570, 247)
Screenshot: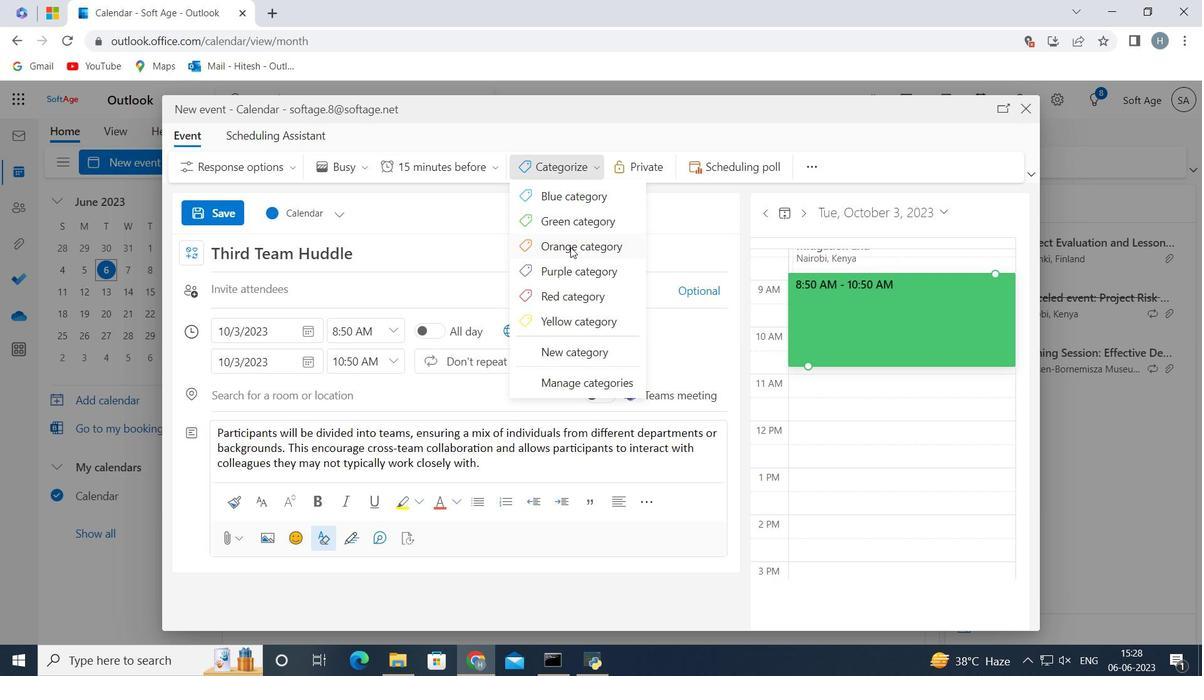 
Action: Mouse moved to (495, 286)
Screenshot: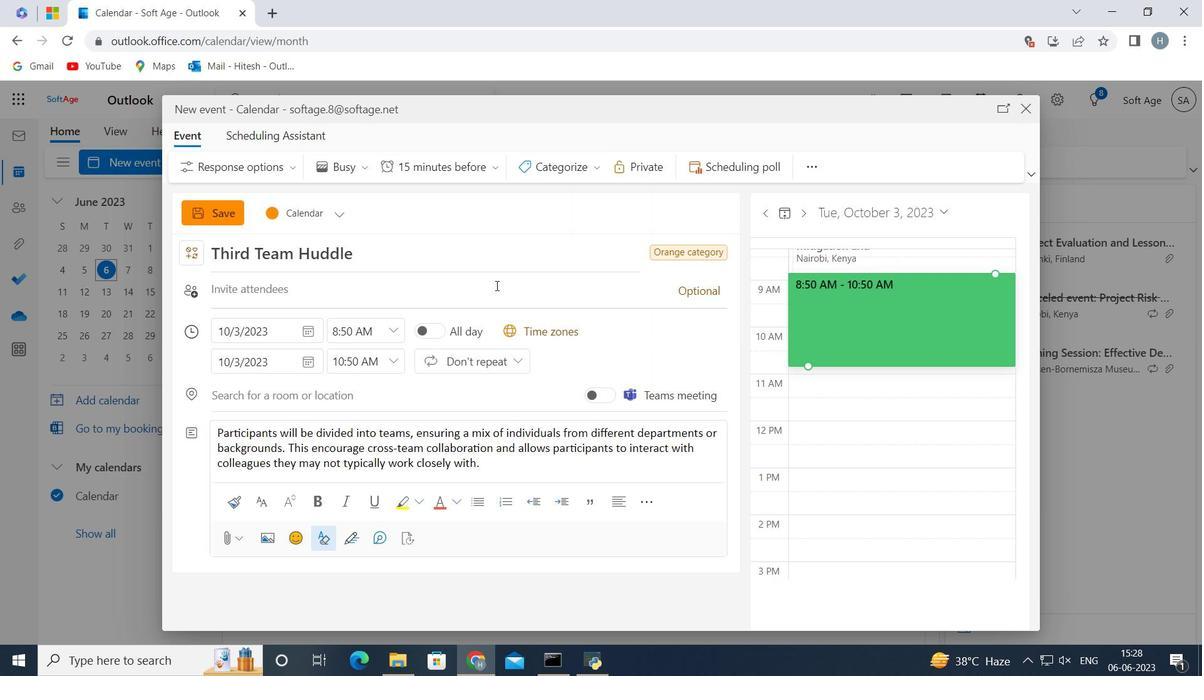 
Action: Mouse pressed left at (495, 286)
Screenshot: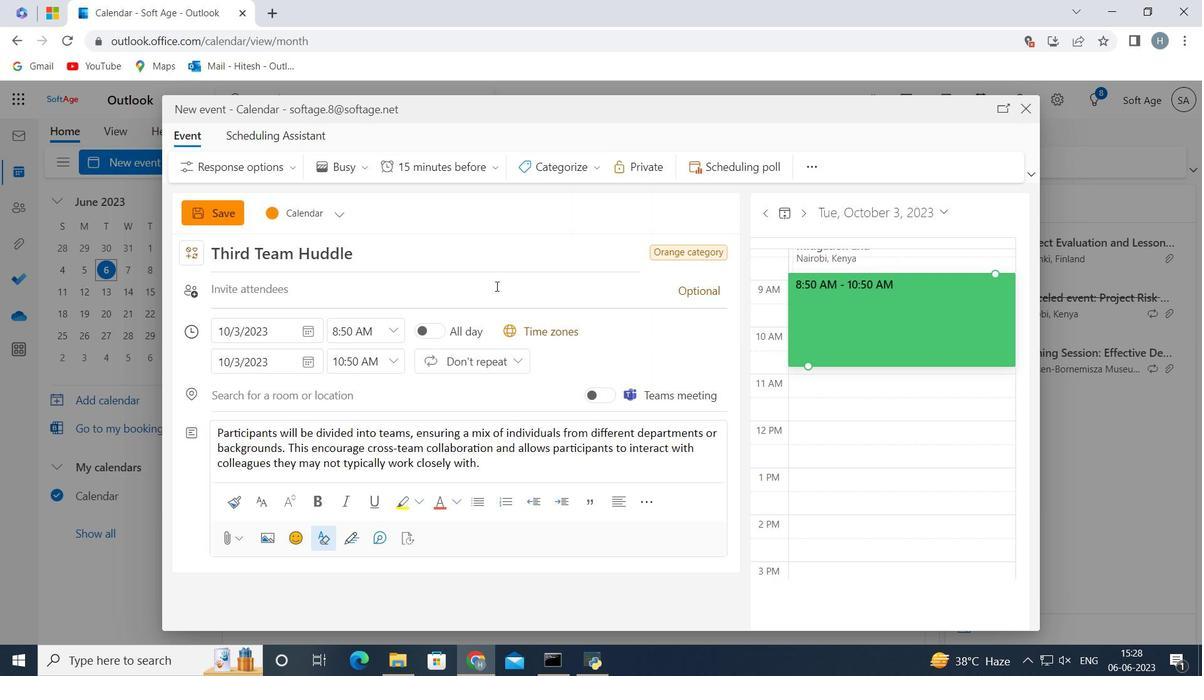 
Action: Mouse moved to (496, 285)
Screenshot: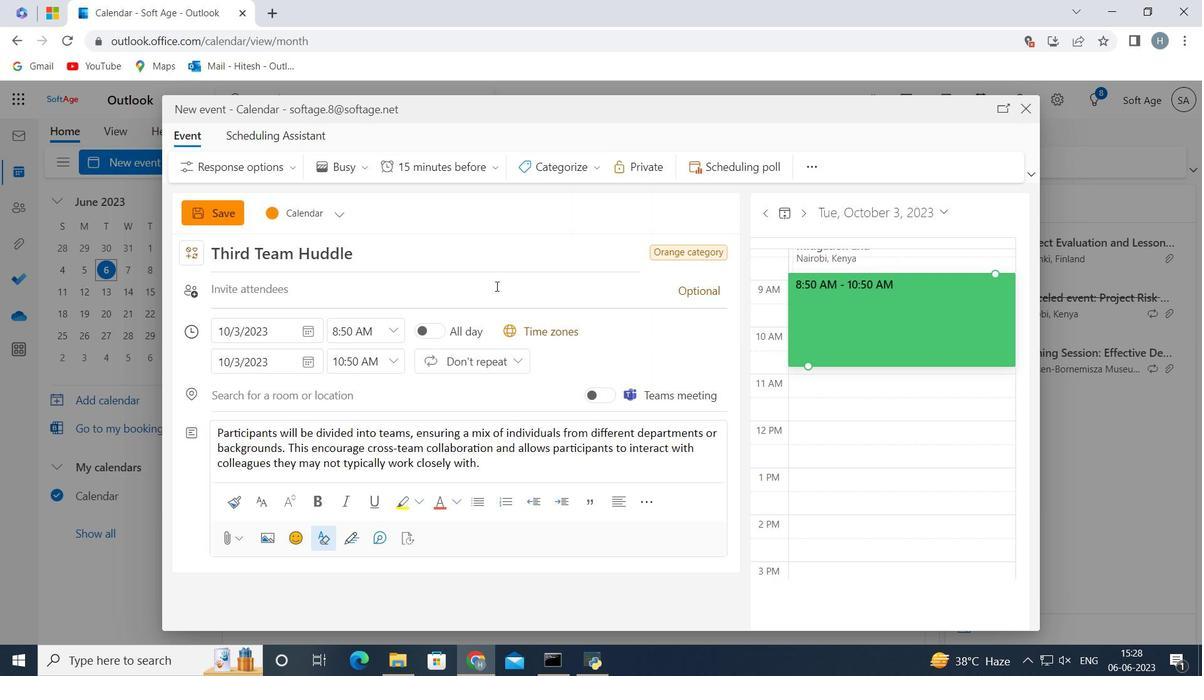 
Action: Key pressed softage.2<Key.shift>@softage.net
Screenshot: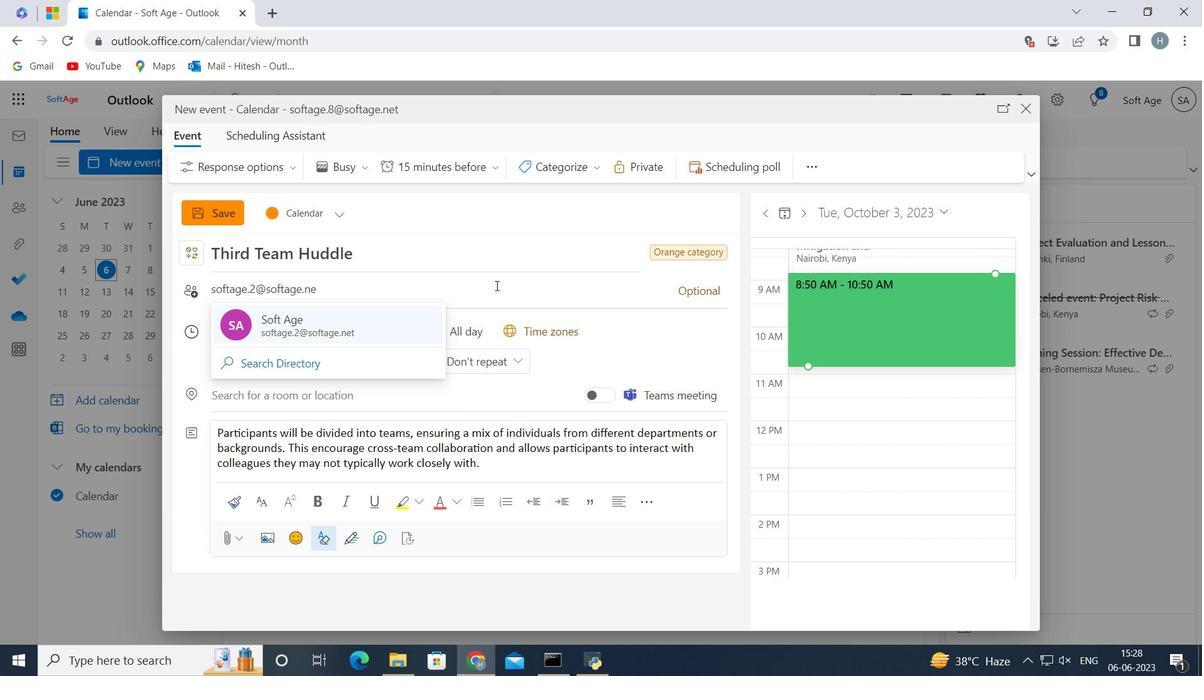 
Action: Mouse moved to (340, 324)
Screenshot: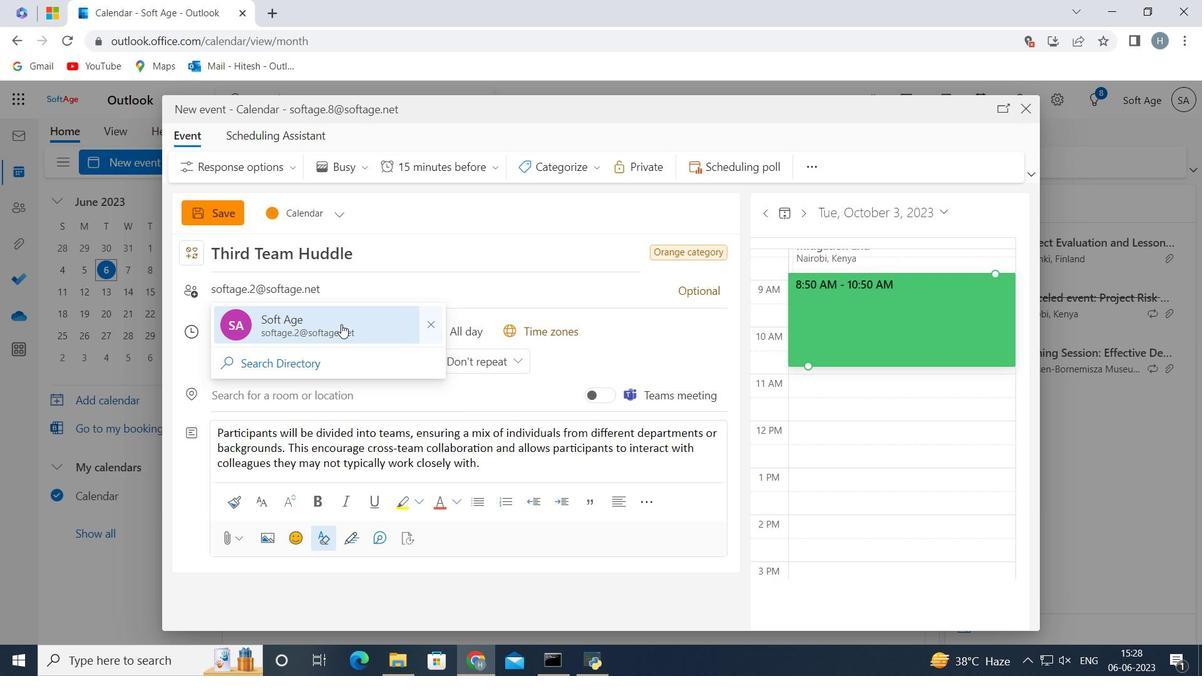 
Action: Mouse pressed left at (340, 324)
Screenshot: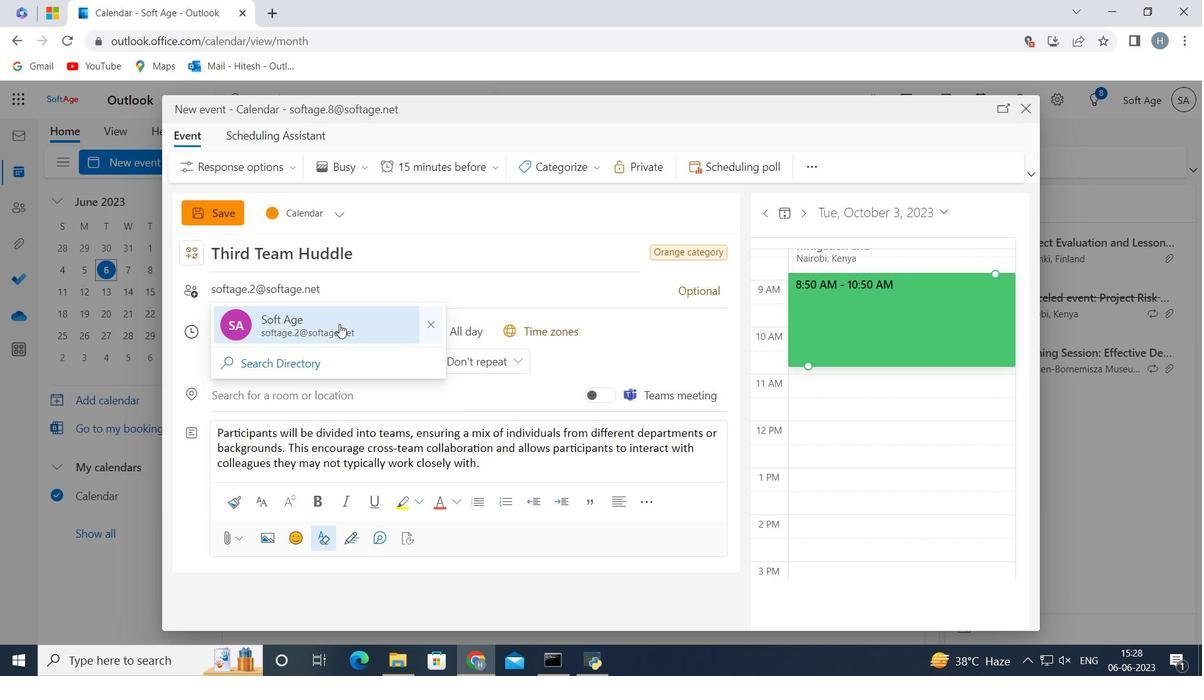 
Action: Mouse moved to (340, 324)
Screenshot: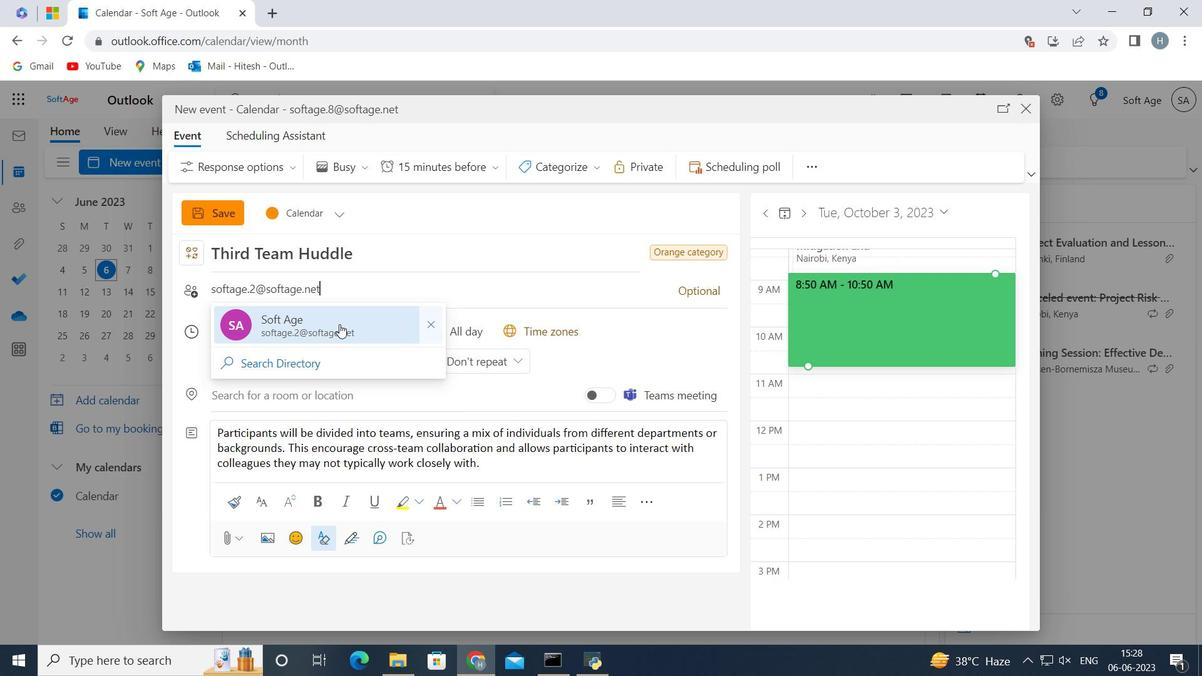 
Action: Key pressed softage.3<Key.shift><Key.shift><Key.shift><Key.shift><Key.shift><Key.shift>@
Screenshot: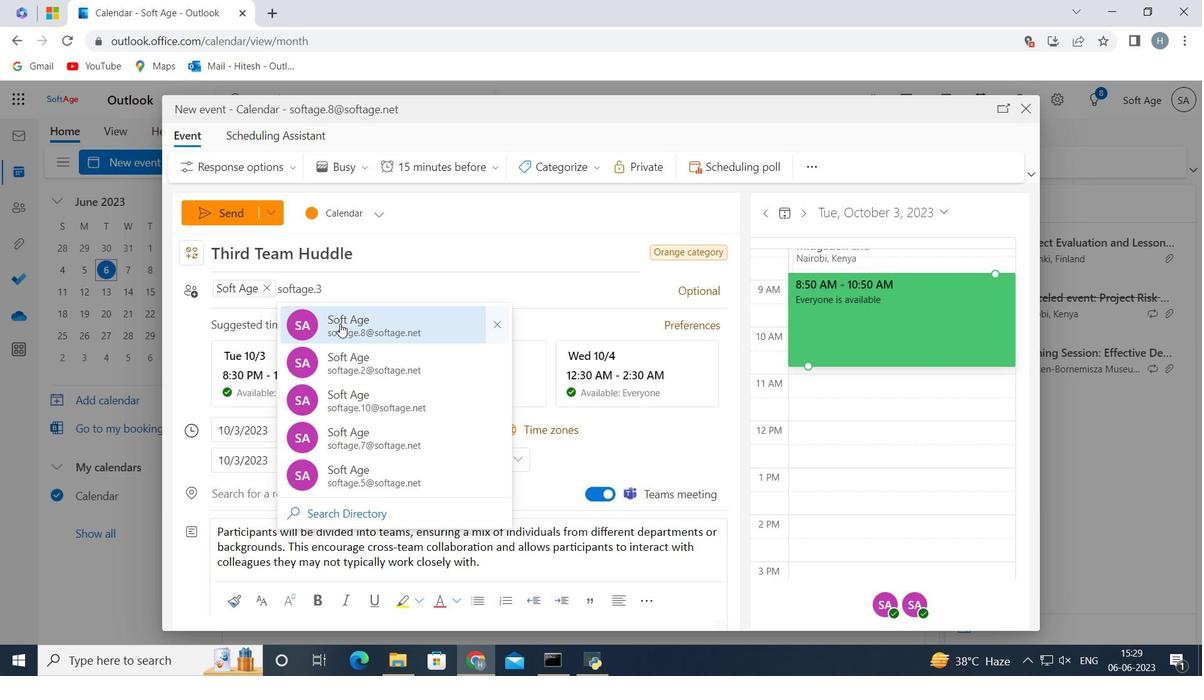 
Action: Mouse moved to (365, 331)
Screenshot: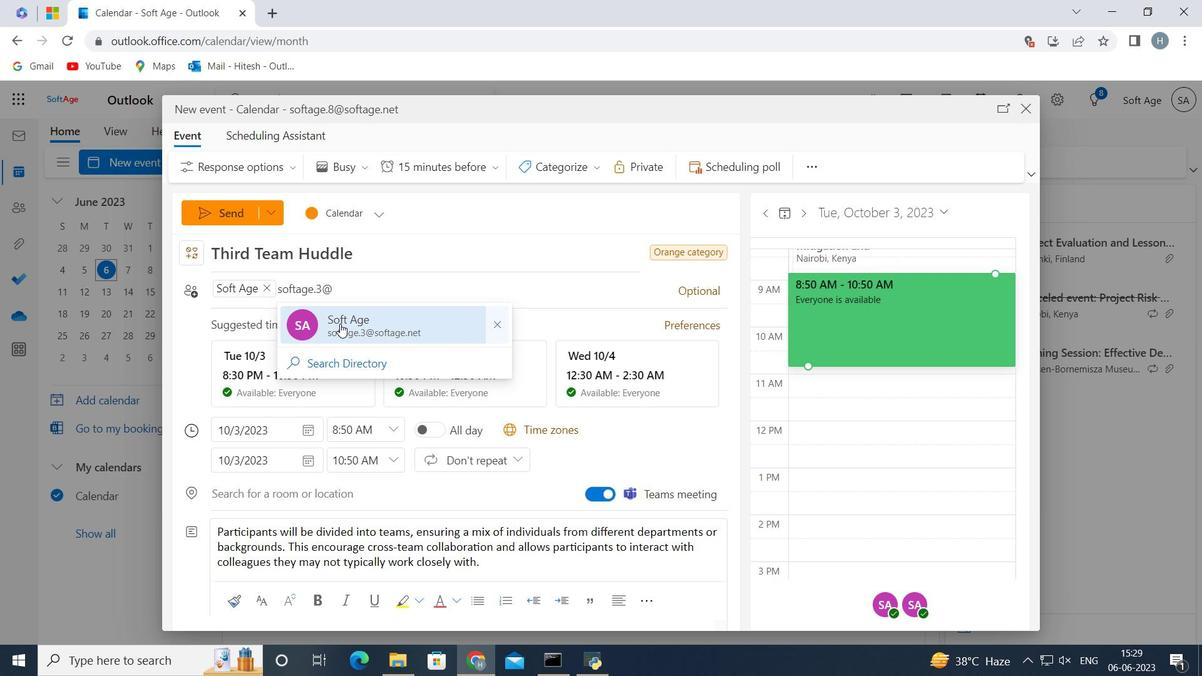 
Action: Key pressed softag
Screenshot: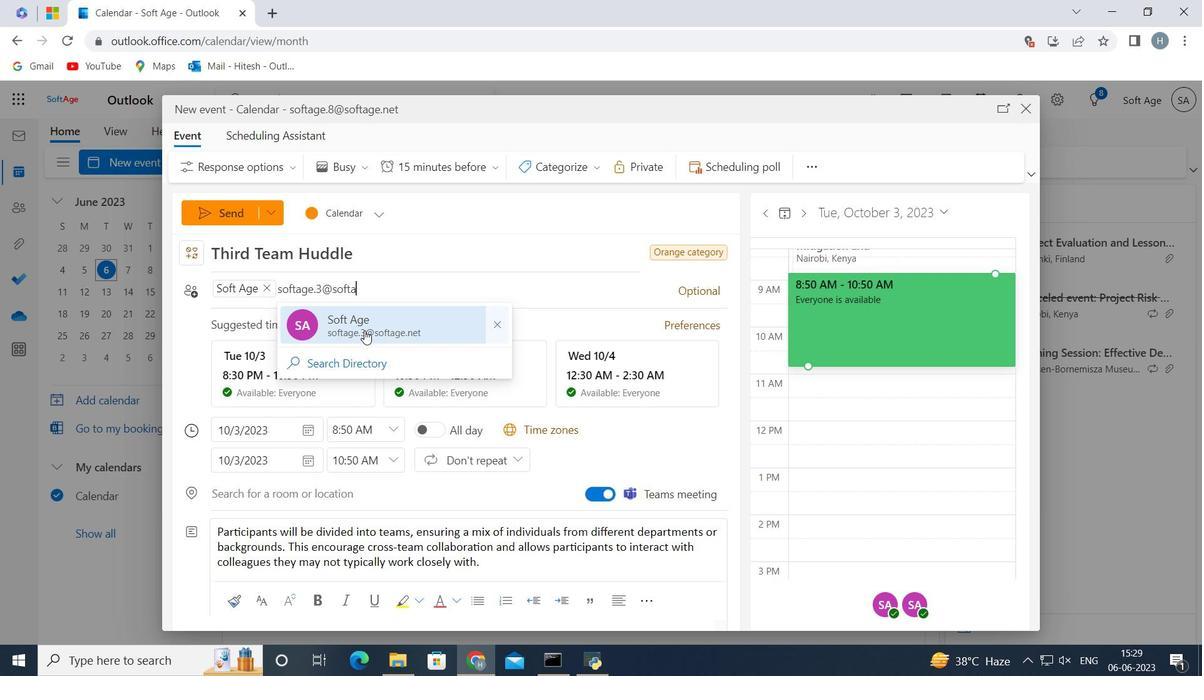 
Action: Mouse moved to (365, 331)
Screenshot: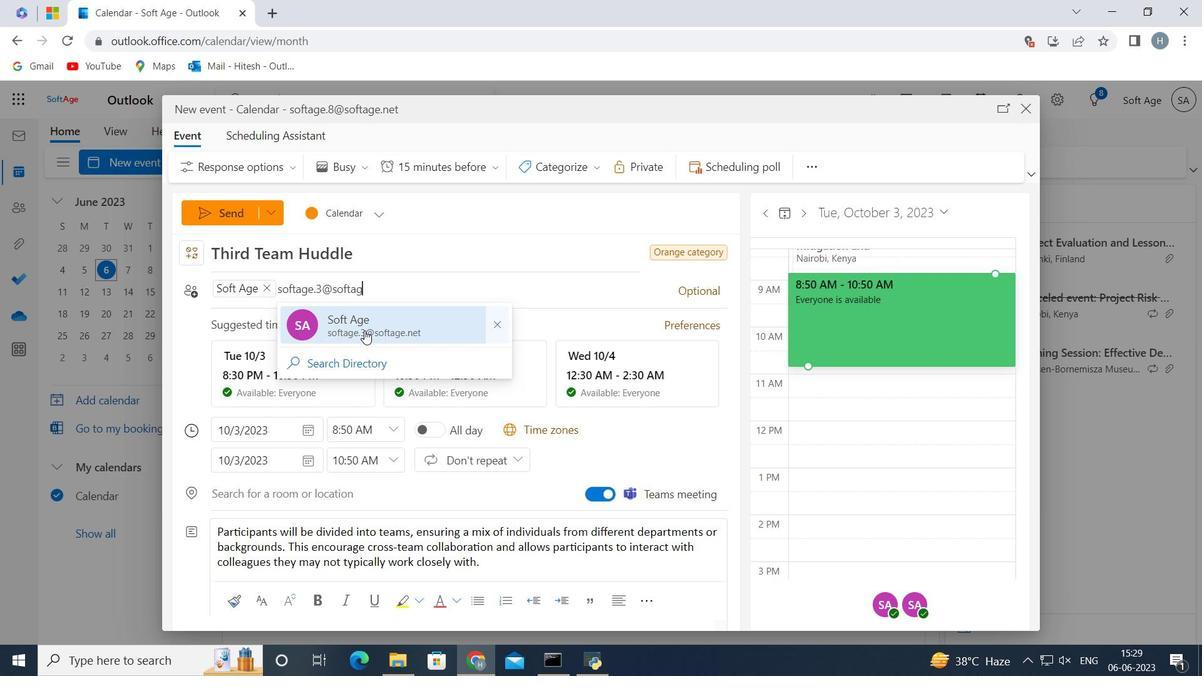 
Action: Key pressed e.net
Screenshot: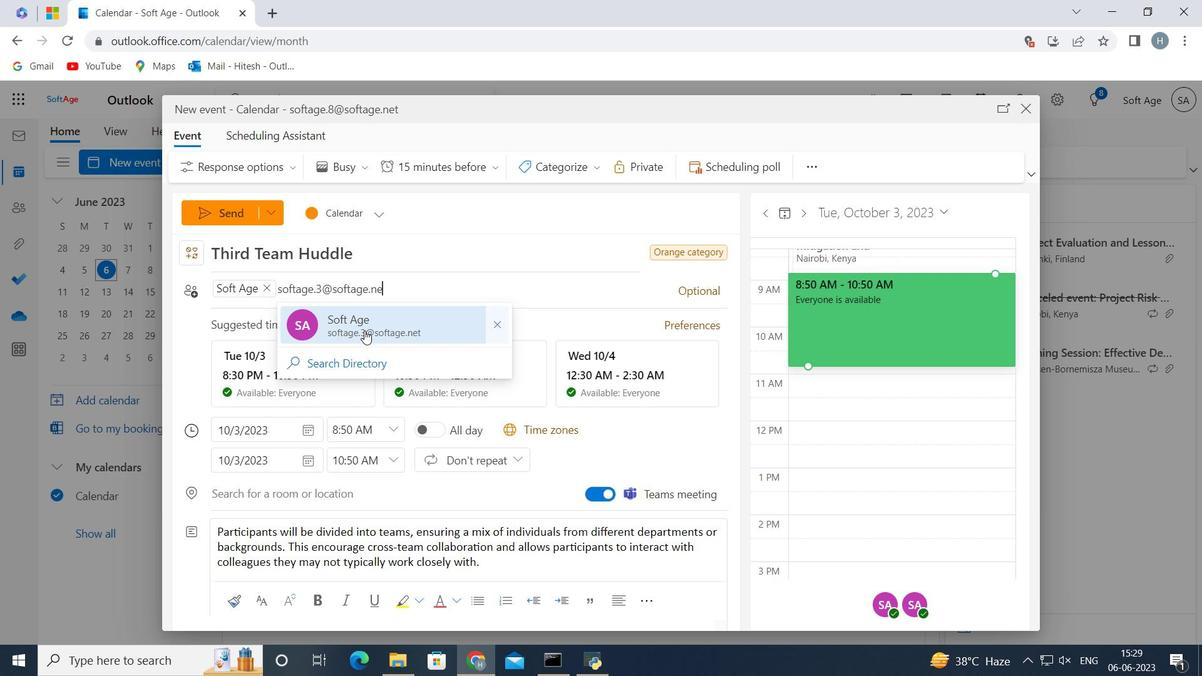 
Action: Mouse moved to (375, 316)
Screenshot: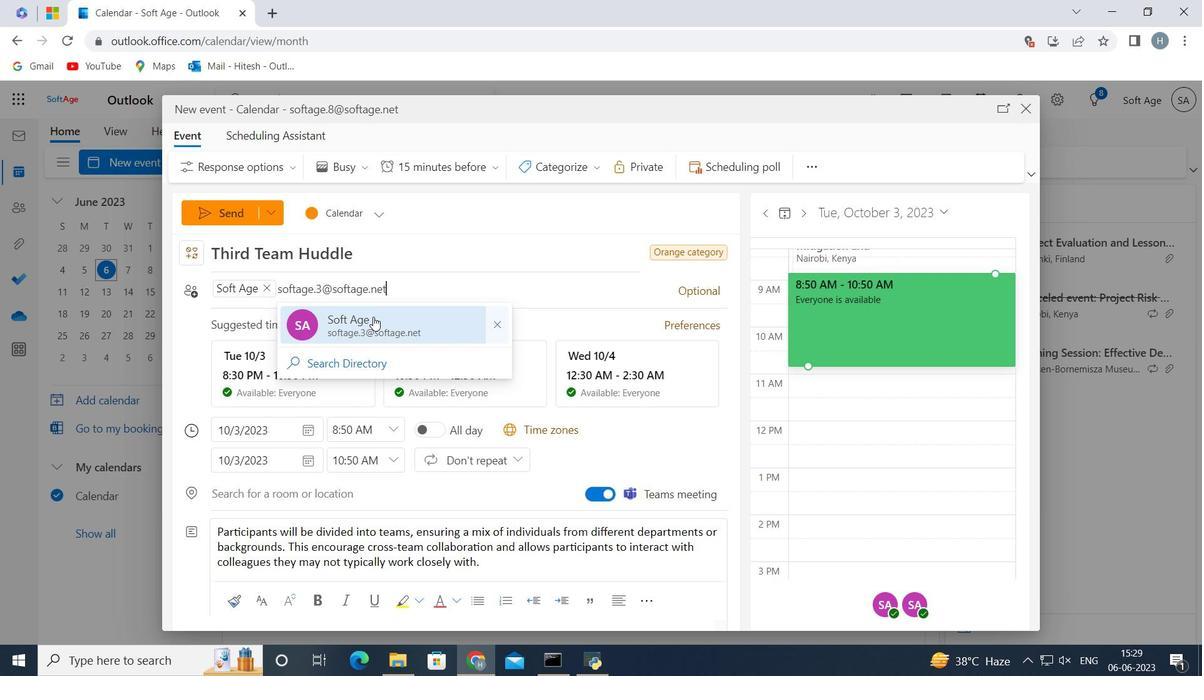 
Action: Mouse pressed left at (375, 316)
Screenshot: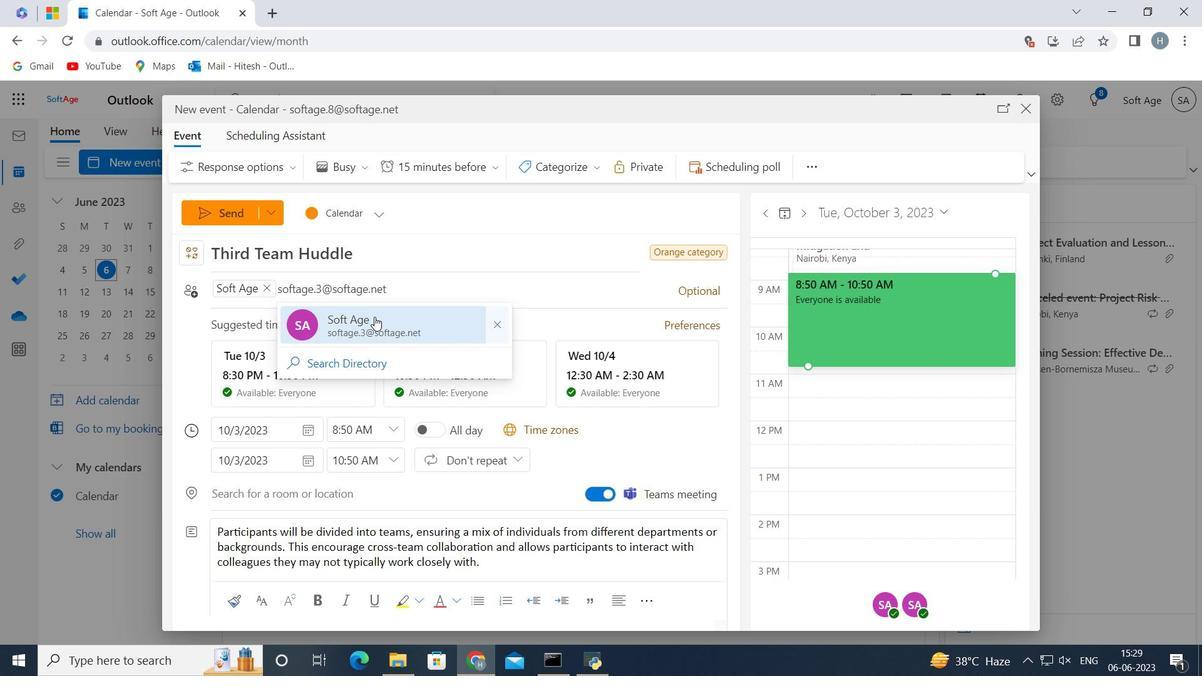 
Action: Mouse moved to (479, 167)
Screenshot: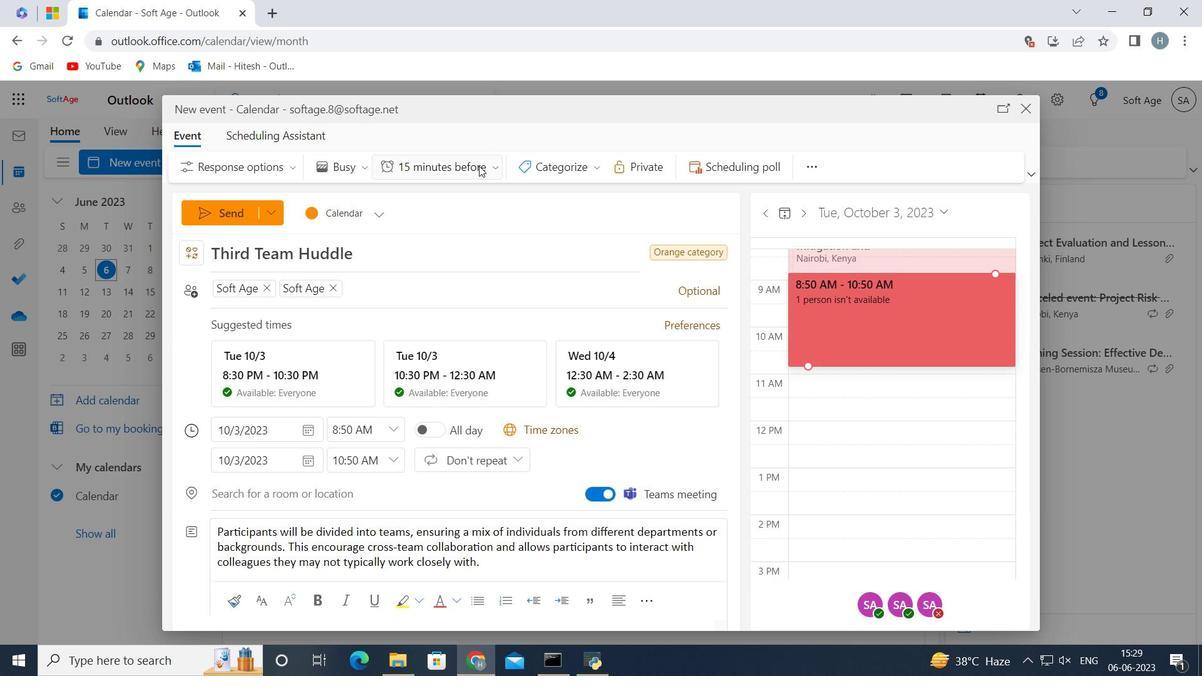 
Action: Mouse pressed left at (479, 167)
Screenshot: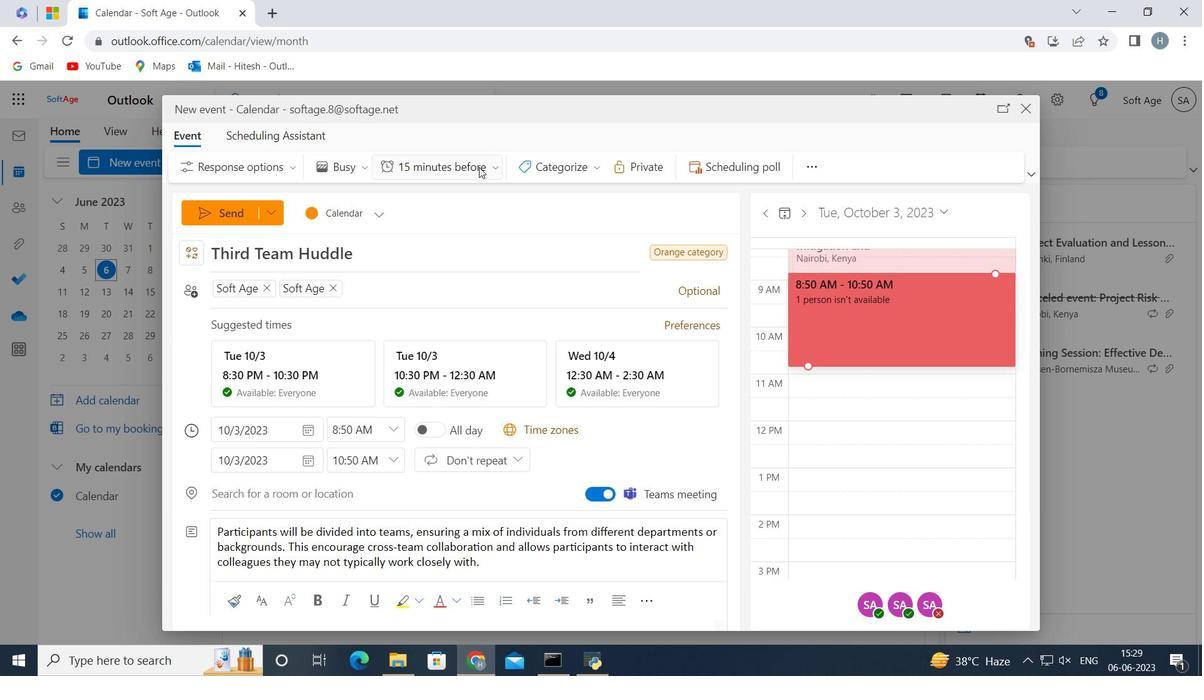 
Action: Mouse moved to (461, 345)
Screenshot: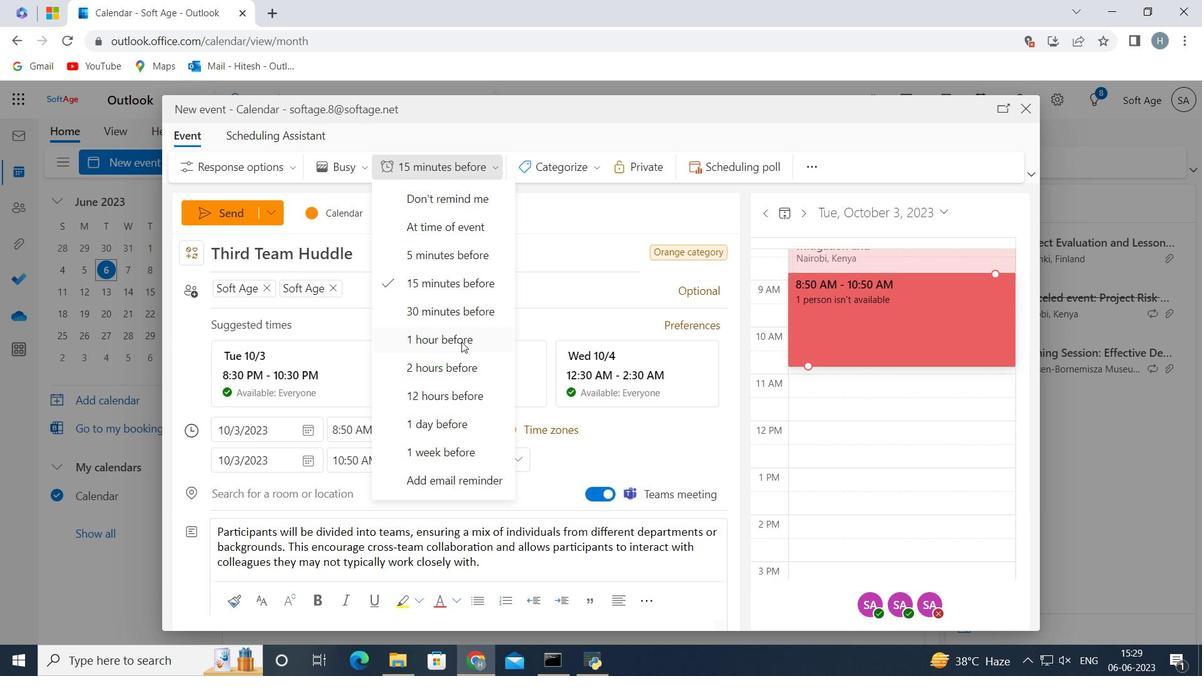 
Action: Mouse pressed left at (461, 345)
Screenshot: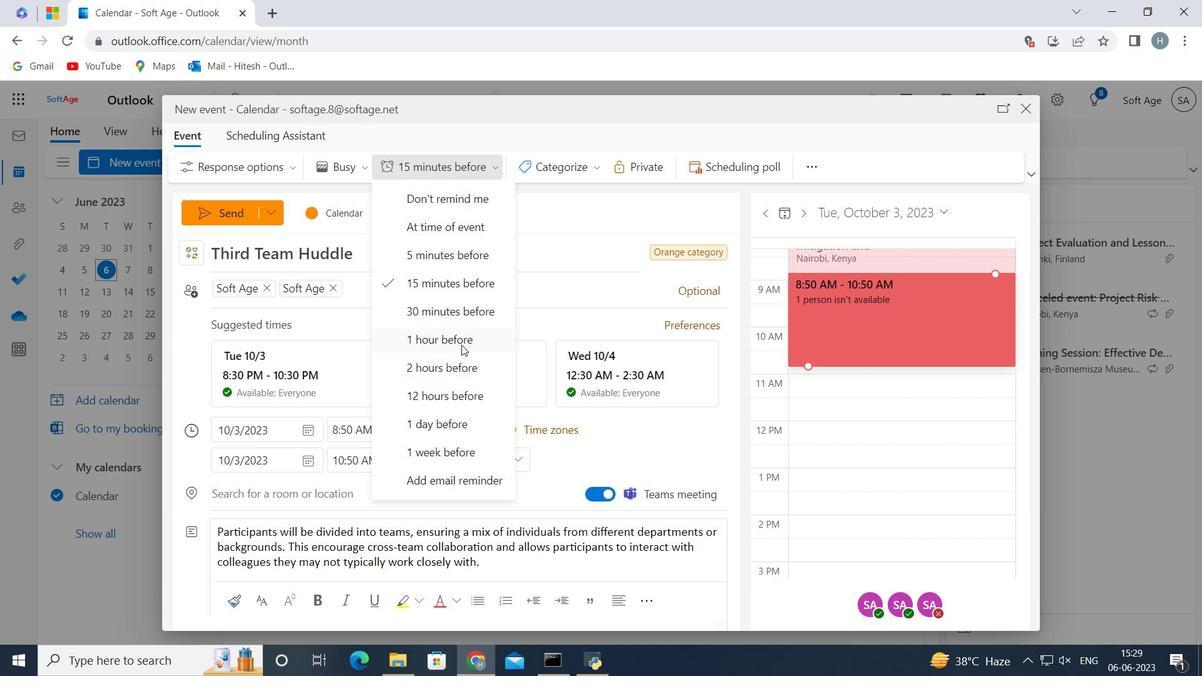 
Action: Mouse moved to (224, 214)
Screenshot: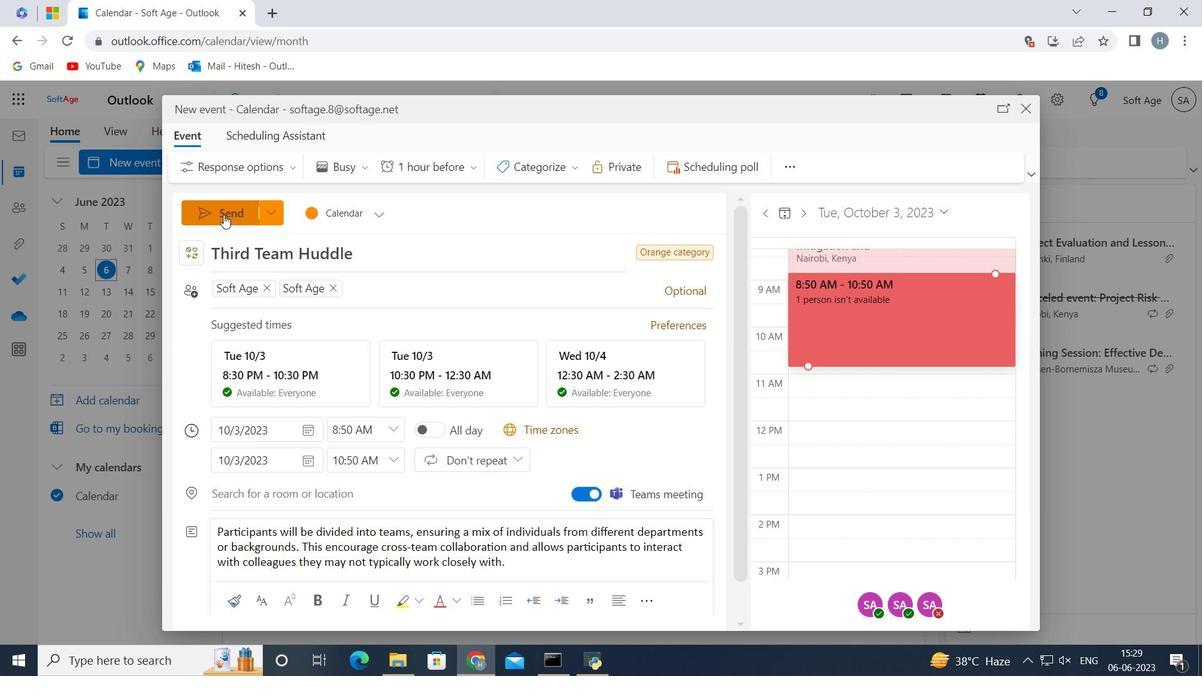 
Action: Mouse pressed left at (224, 214)
Screenshot: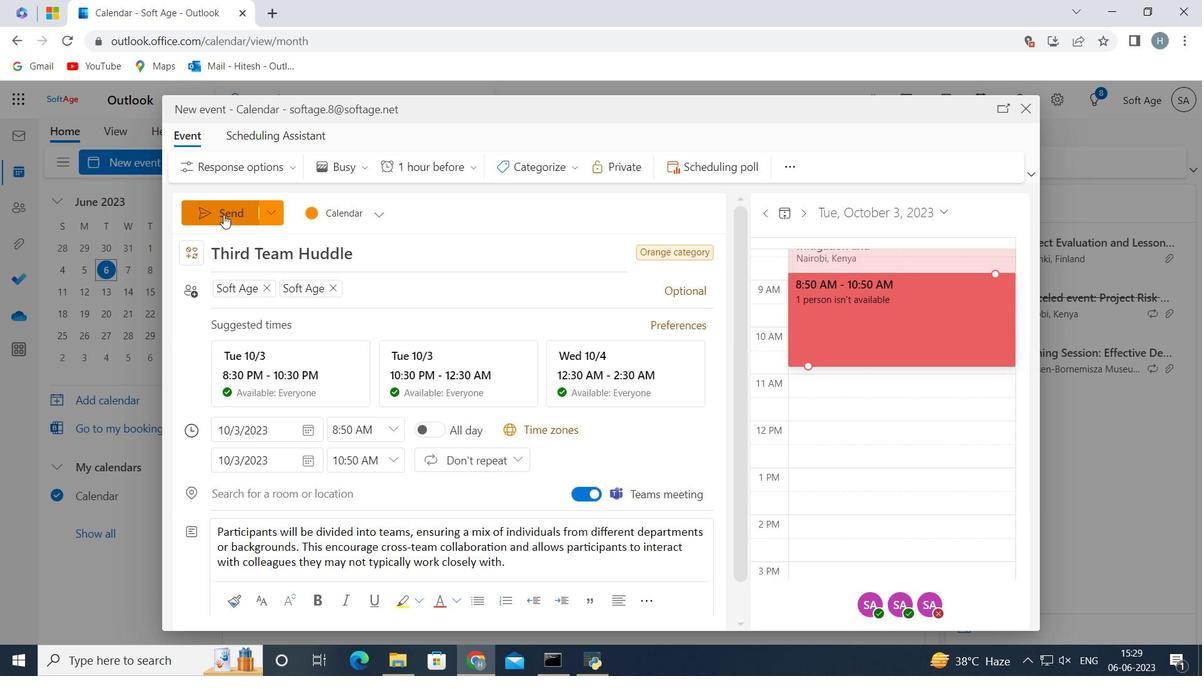 
Action: Mouse moved to (478, 279)
Screenshot: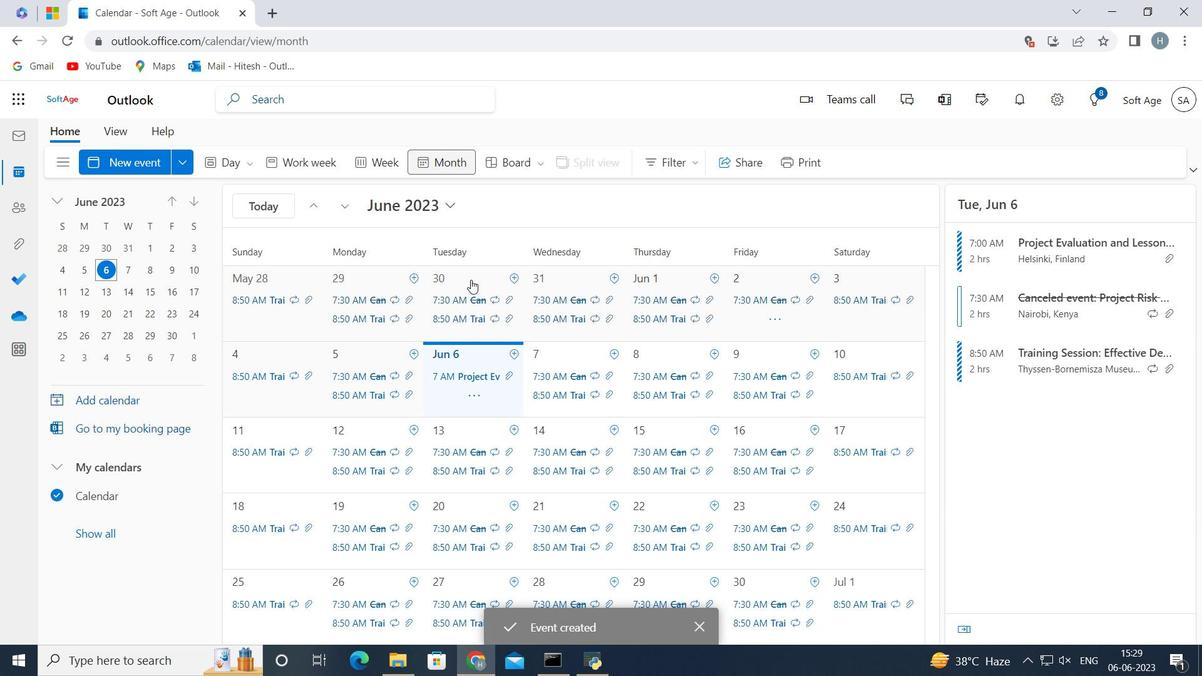 
